 Task: Check the percentage active listings of fitness center in the last 5 years.
Action: Mouse moved to (895, 200)
Screenshot: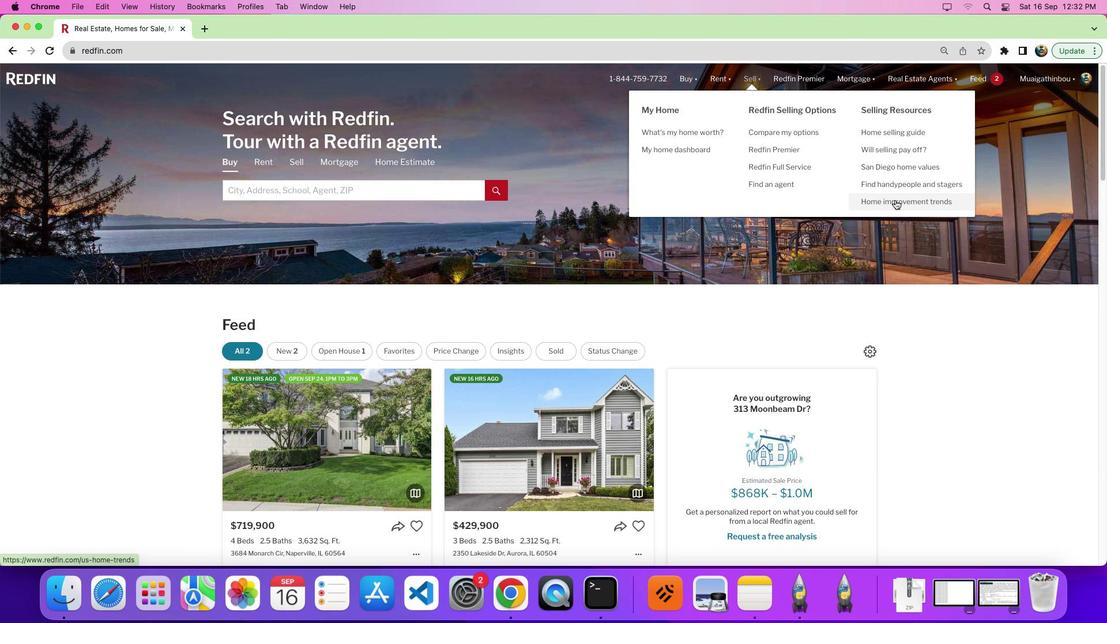 
Action: Mouse pressed left at (895, 200)
Screenshot: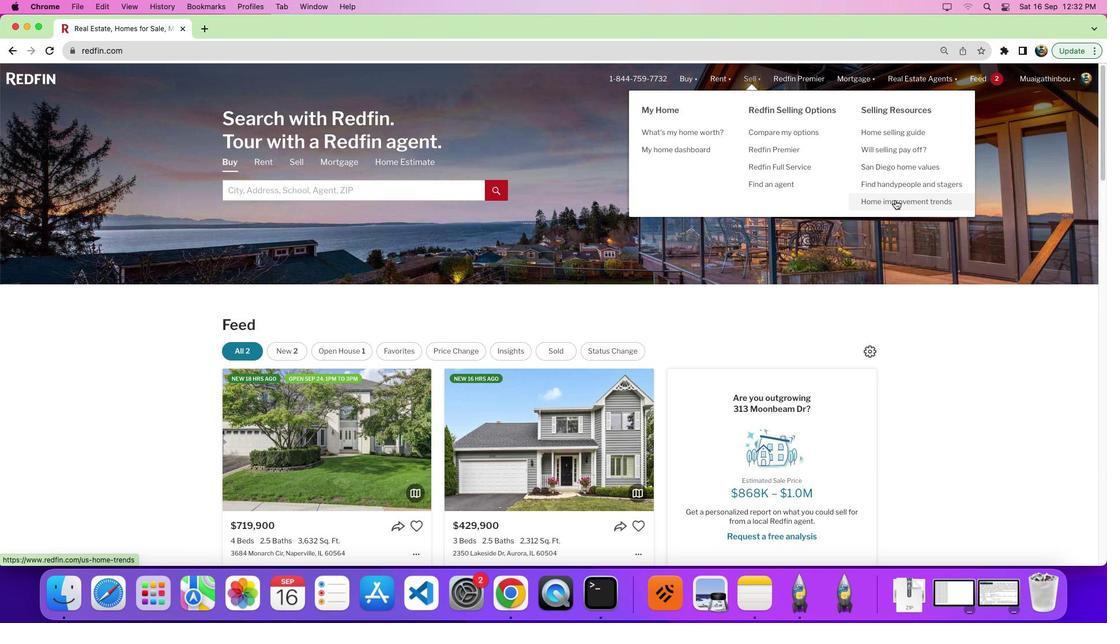 
Action: Mouse pressed left at (895, 200)
Screenshot: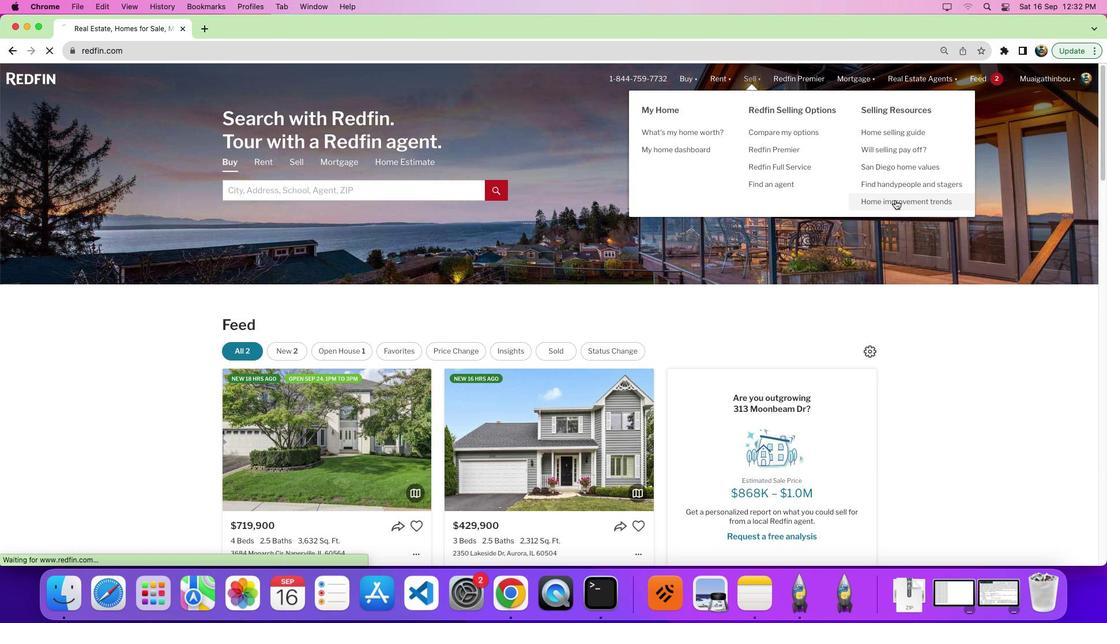 
Action: Mouse moved to (310, 222)
Screenshot: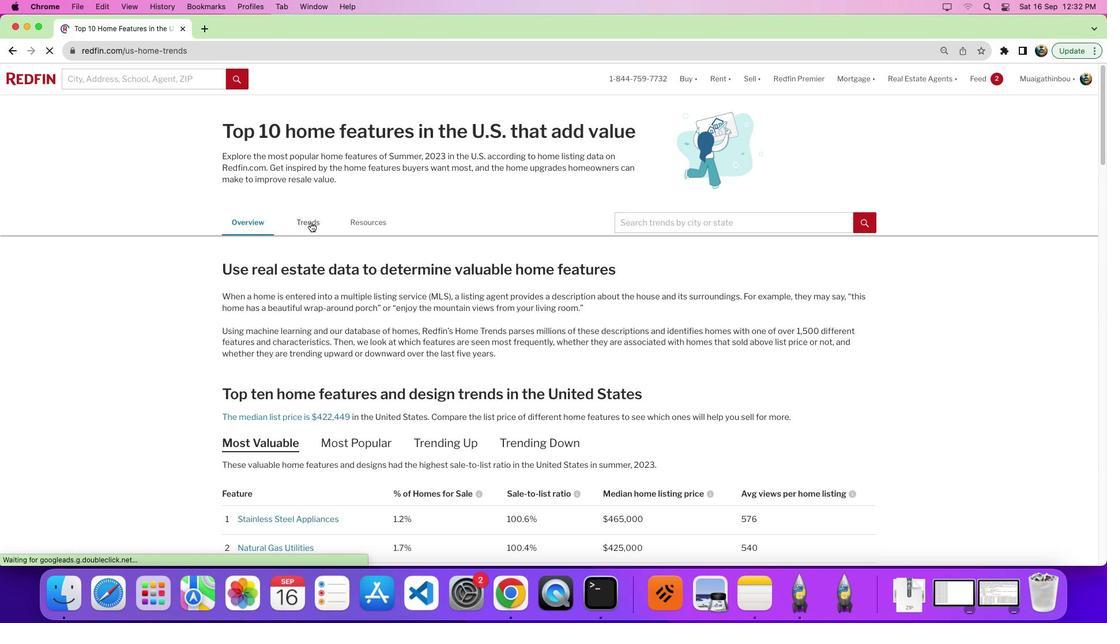 
Action: Mouse pressed left at (310, 222)
Screenshot: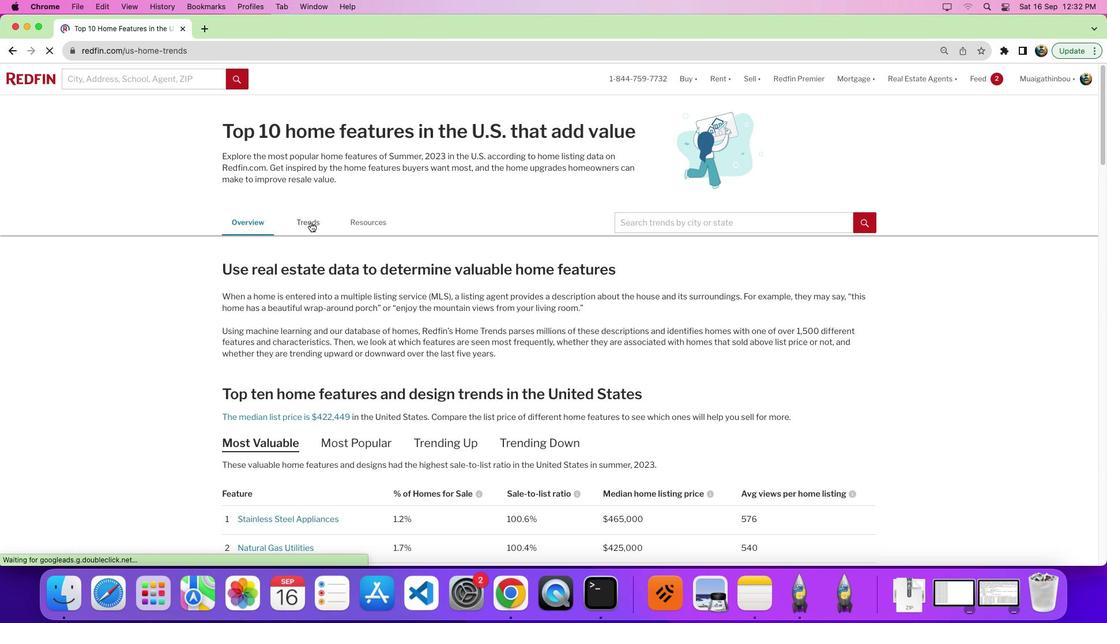 
Action: Mouse moved to (498, 219)
Screenshot: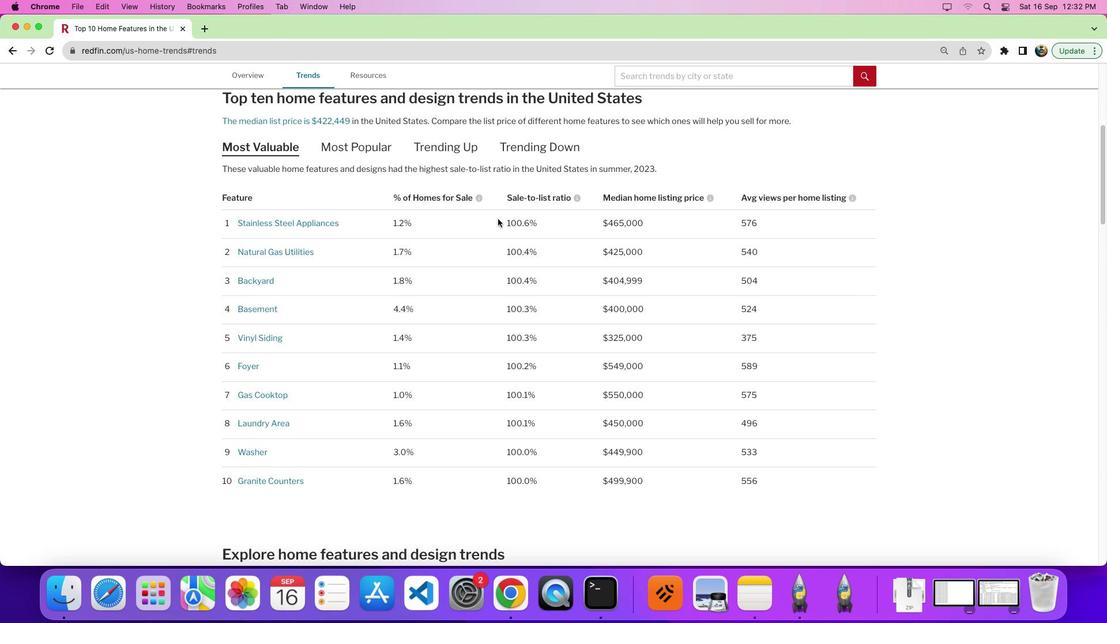 
Action: Mouse scrolled (498, 219) with delta (0, 0)
Screenshot: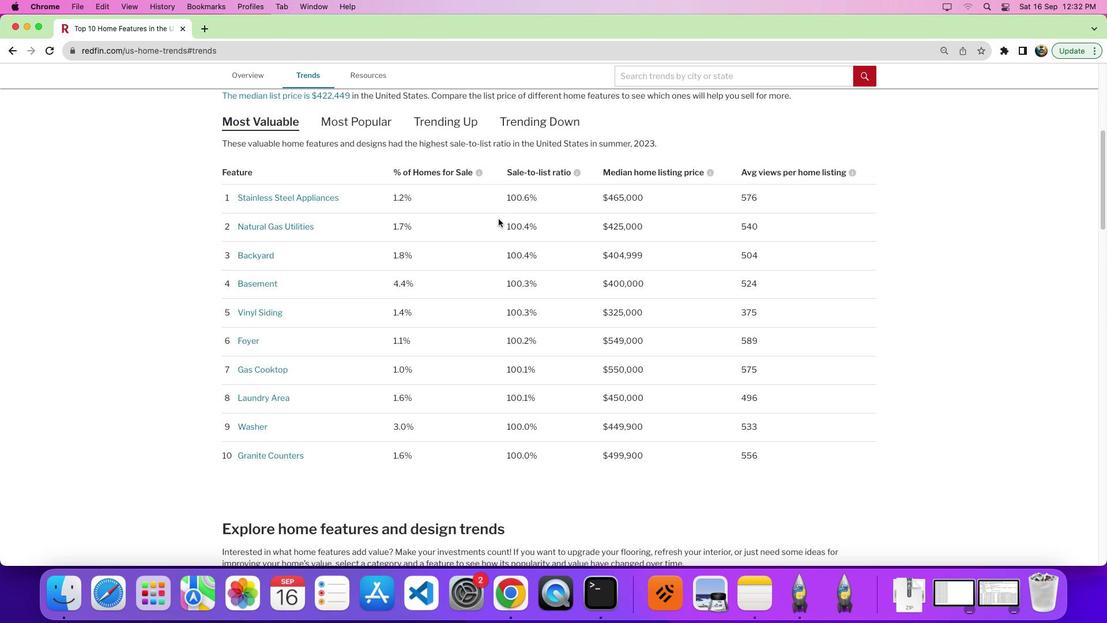 
Action: Mouse moved to (498, 219)
Screenshot: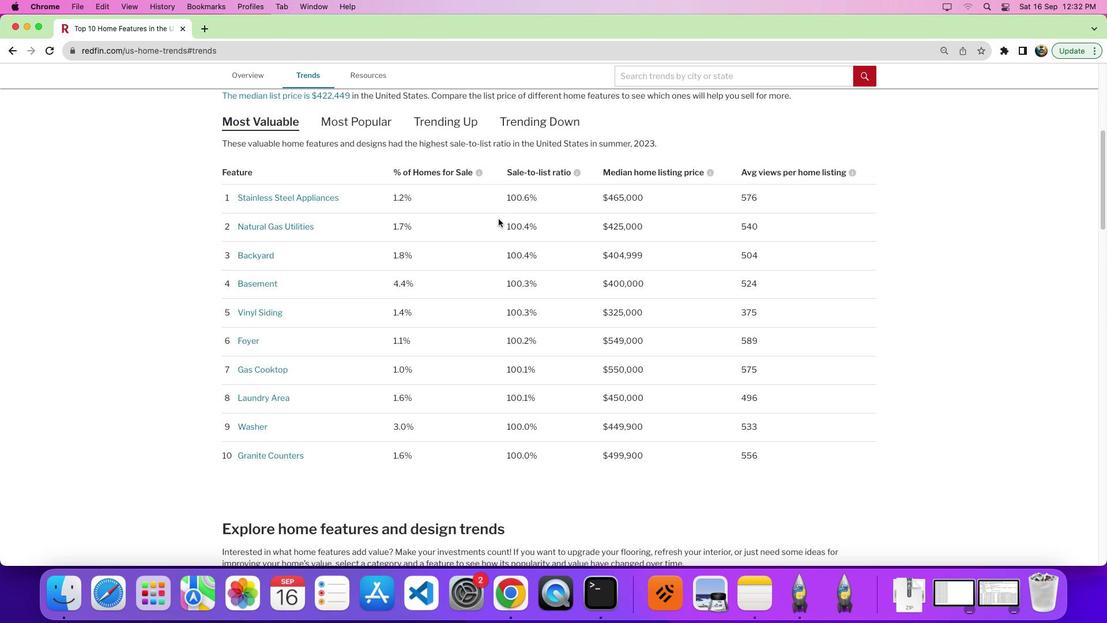 
Action: Mouse scrolled (498, 219) with delta (0, 0)
Screenshot: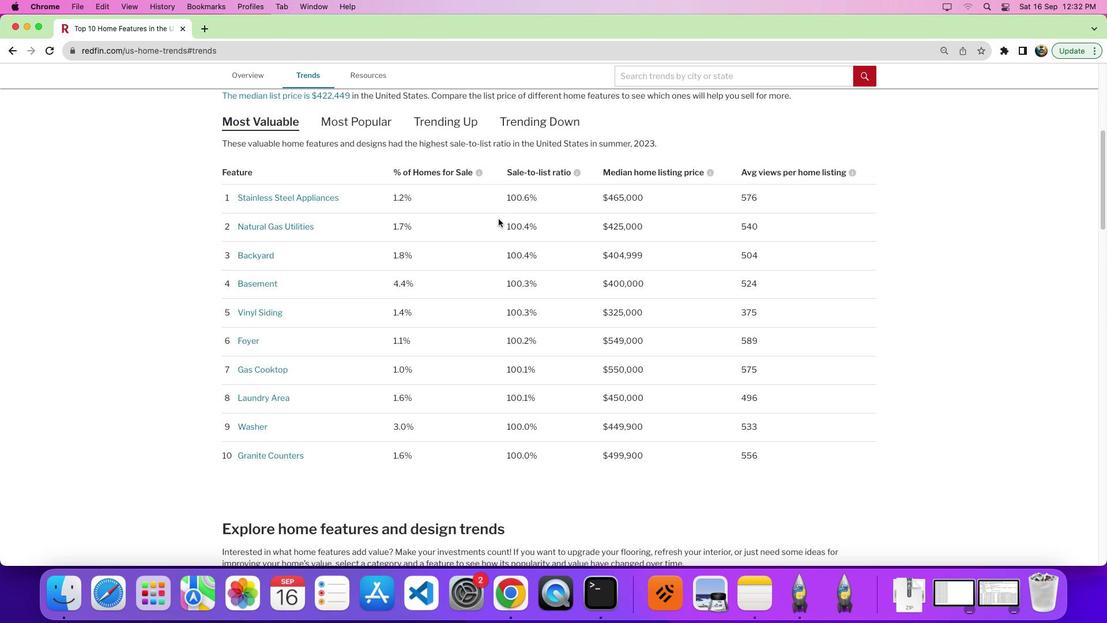 
Action: Mouse moved to (499, 219)
Screenshot: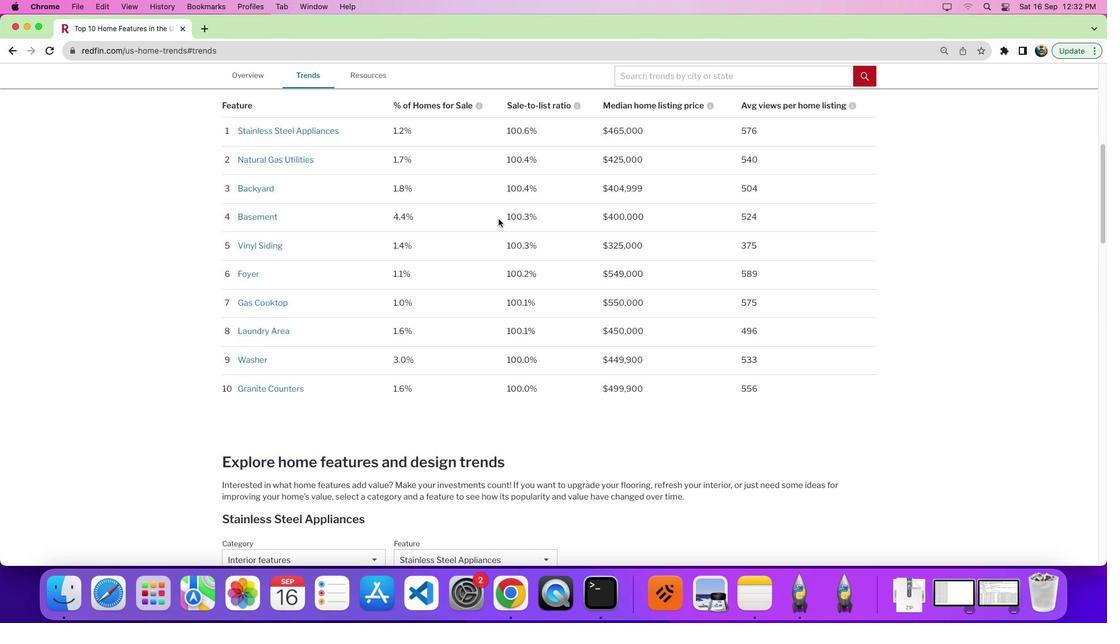 
Action: Mouse scrolled (499, 219) with delta (0, -4)
Screenshot: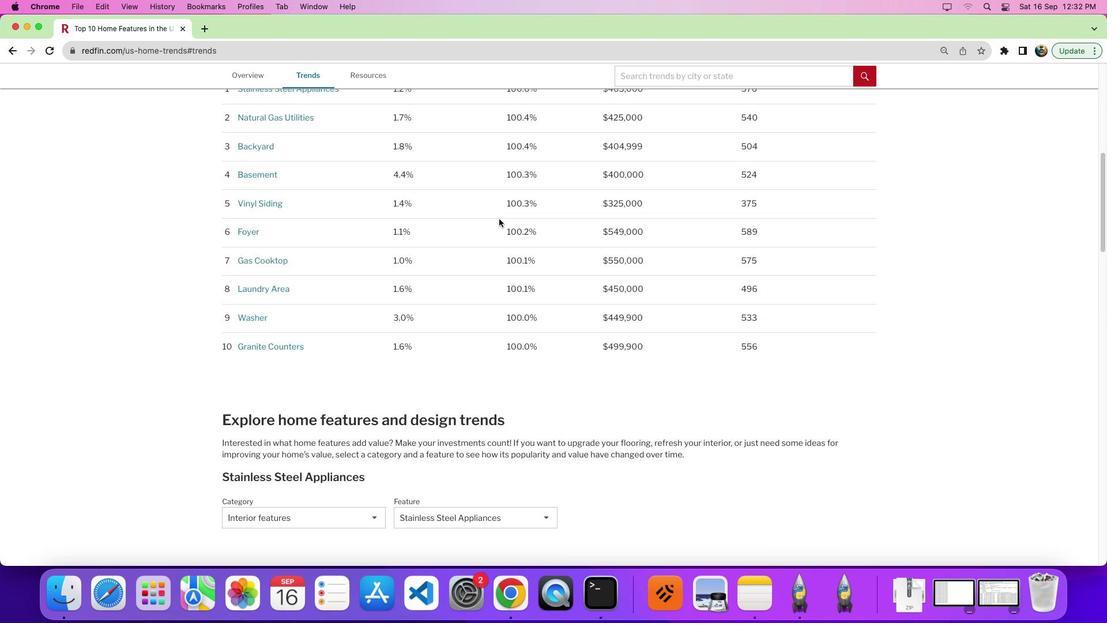 
Action: Mouse moved to (500, 219)
Screenshot: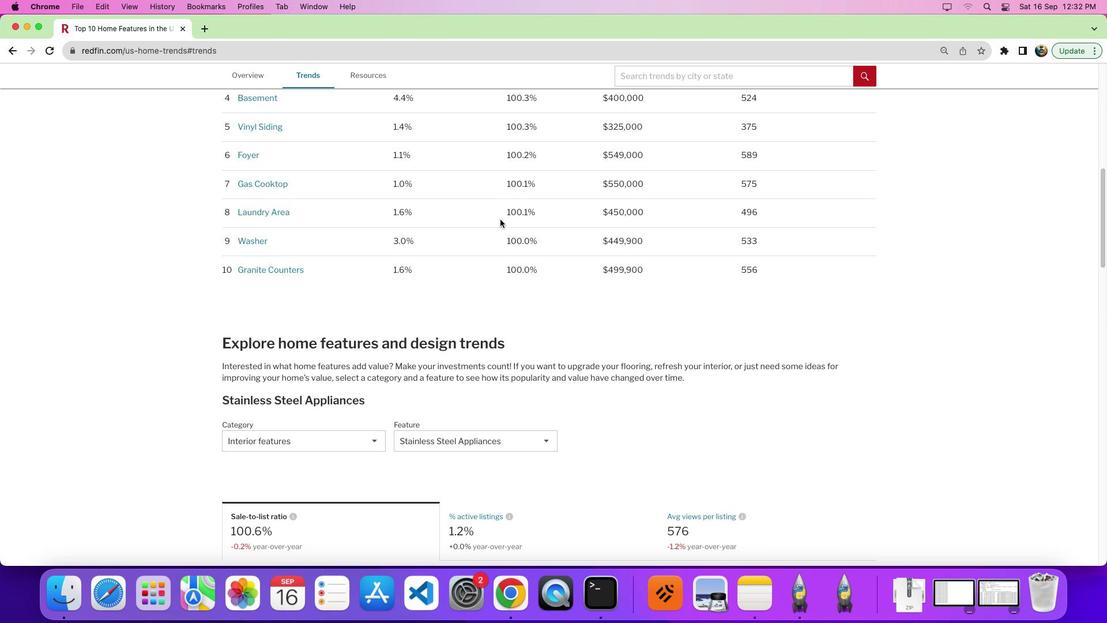 
Action: Mouse scrolled (500, 219) with delta (0, 0)
Screenshot: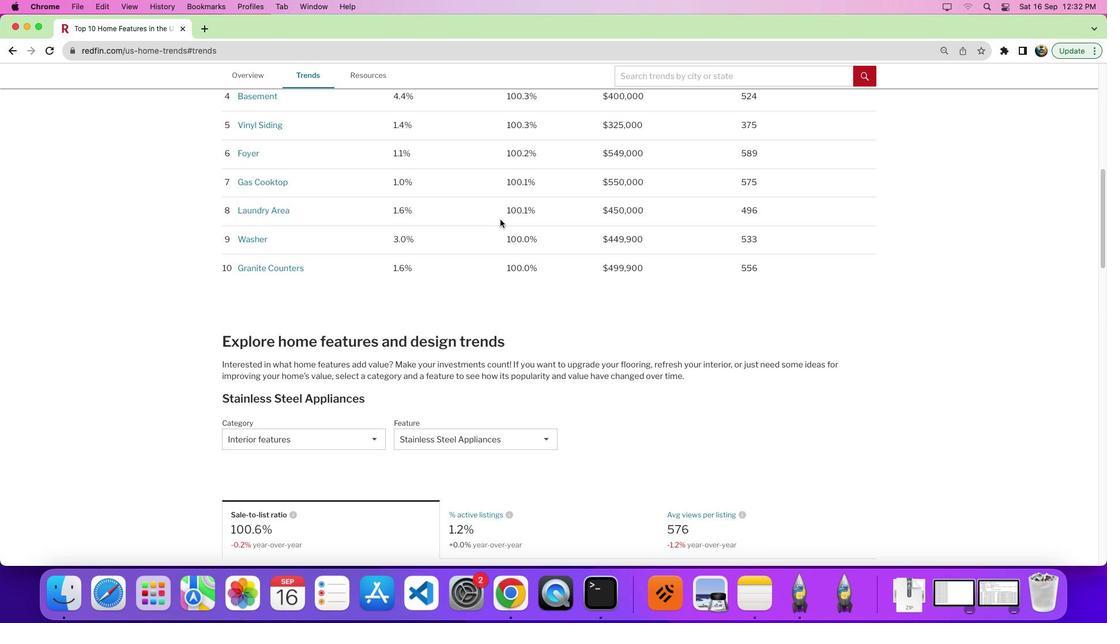 
Action: Mouse scrolled (500, 219) with delta (0, 0)
Screenshot: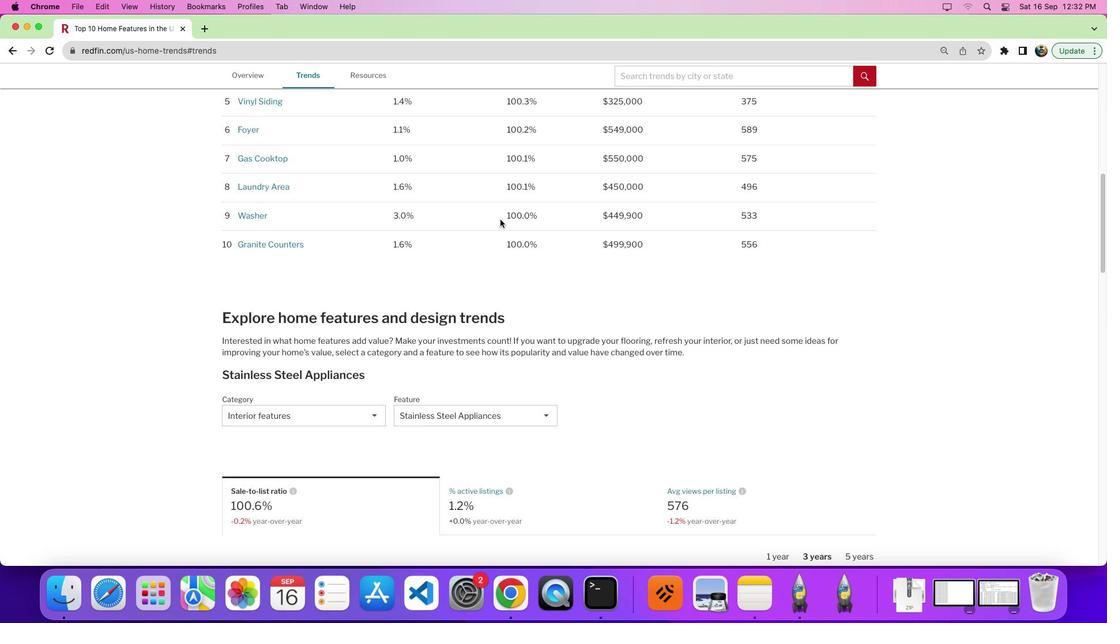 
Action: Mouse scrolled (500, 219) with delta (0, -2)
Screenshot: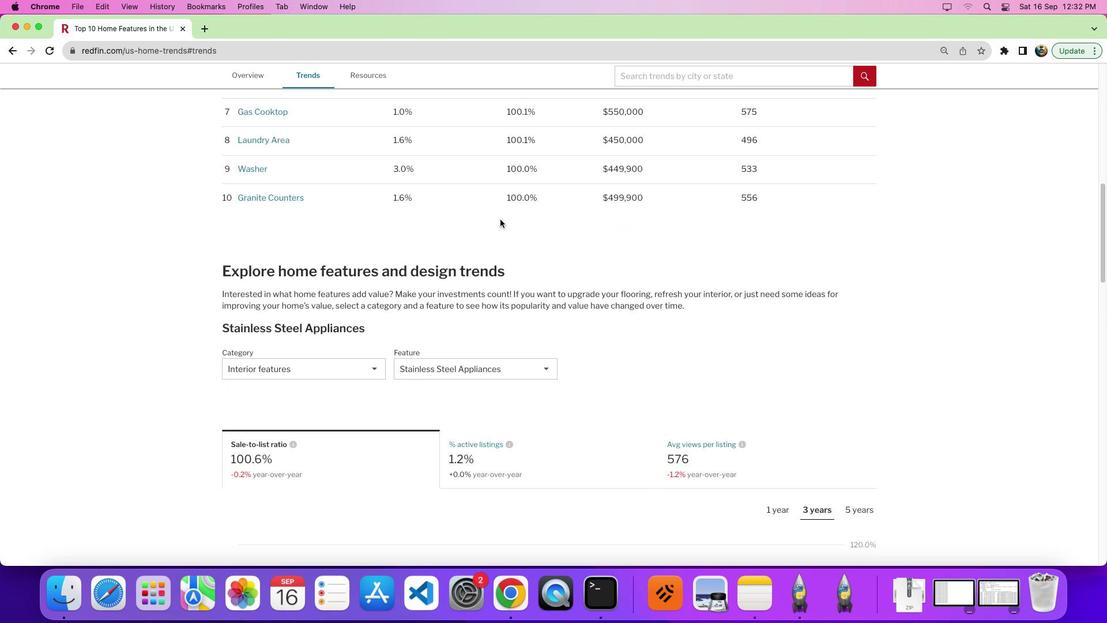 
Action: Mouse moved to (498, 220)
Screenshot: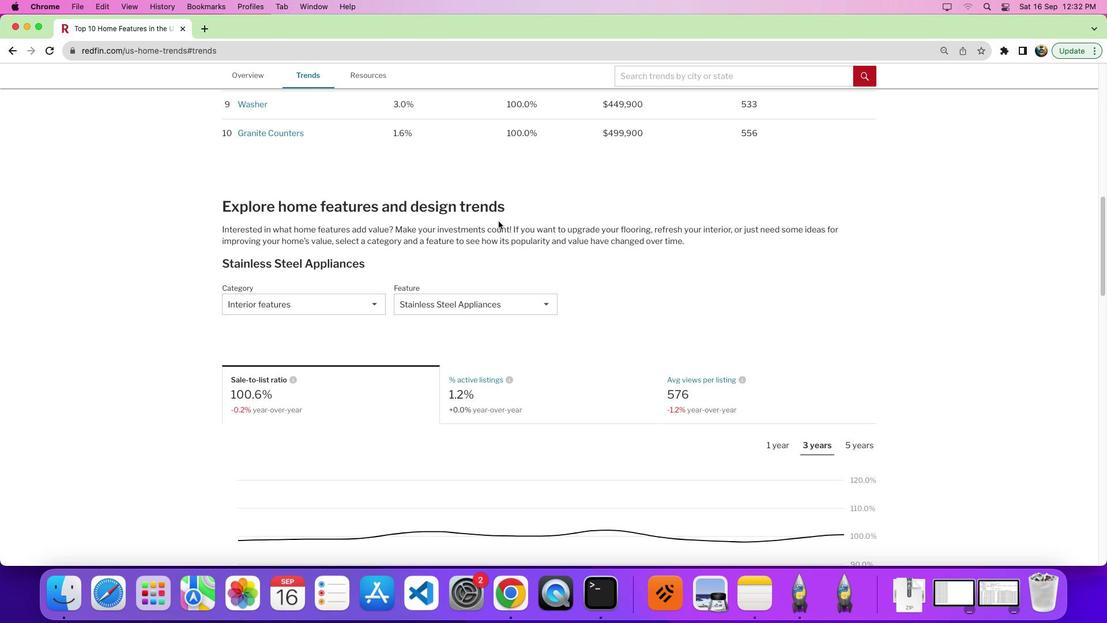 
Action: Mouse scrolled (498, 220) with delta (0, 0)
Screenshot: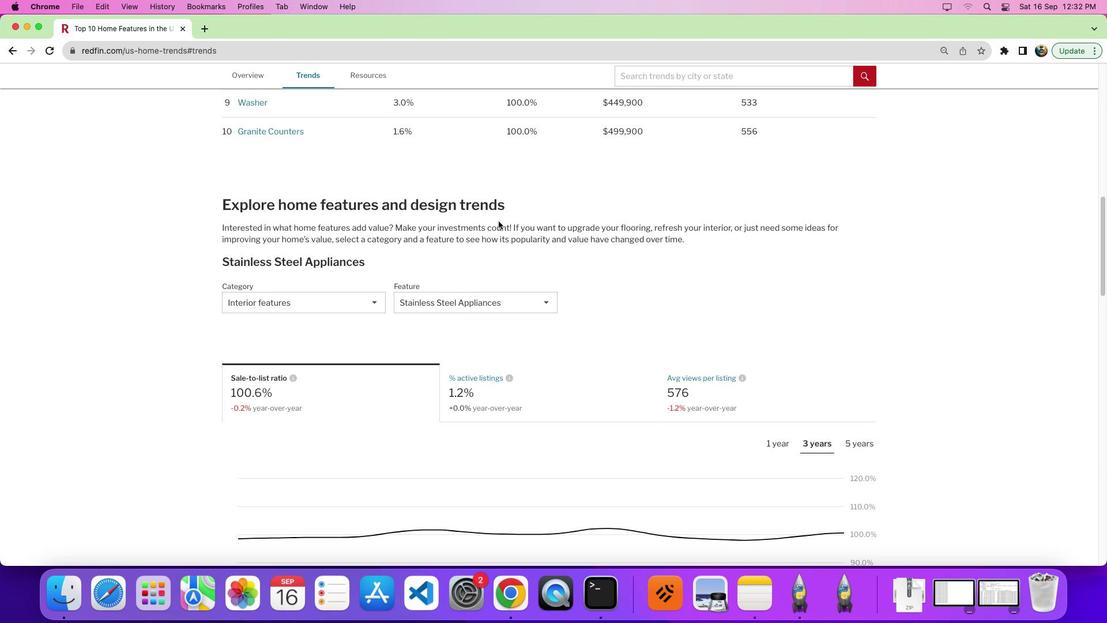 
Action: Mouse scrolled (498, 220) with delta (0, 0)
Screenshot: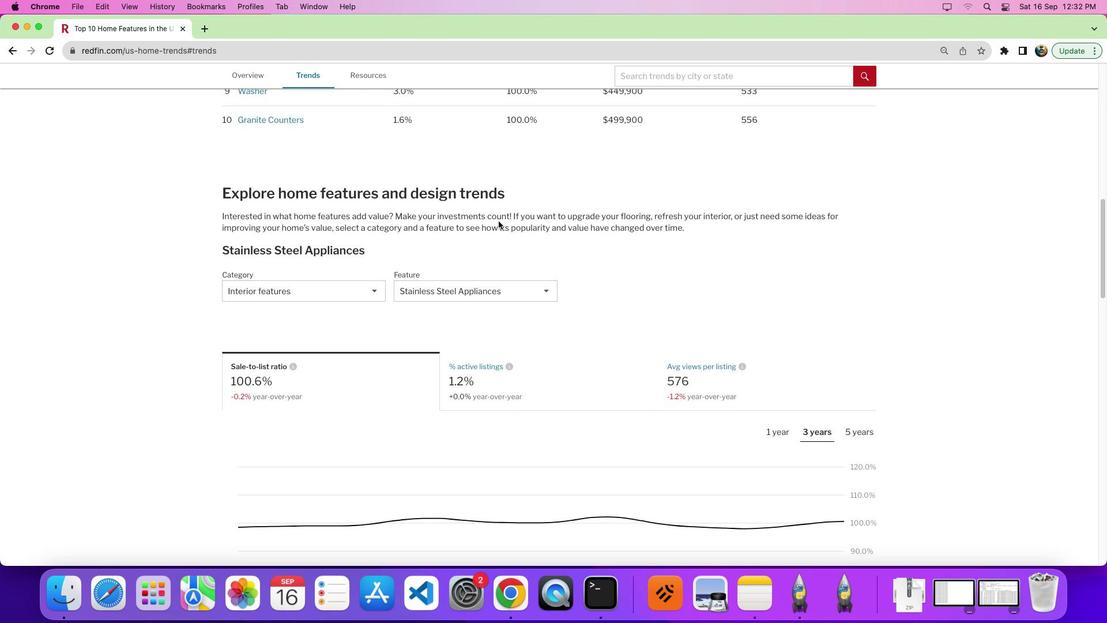 
Action: Mouse moved to (484, 267)
Screenshot: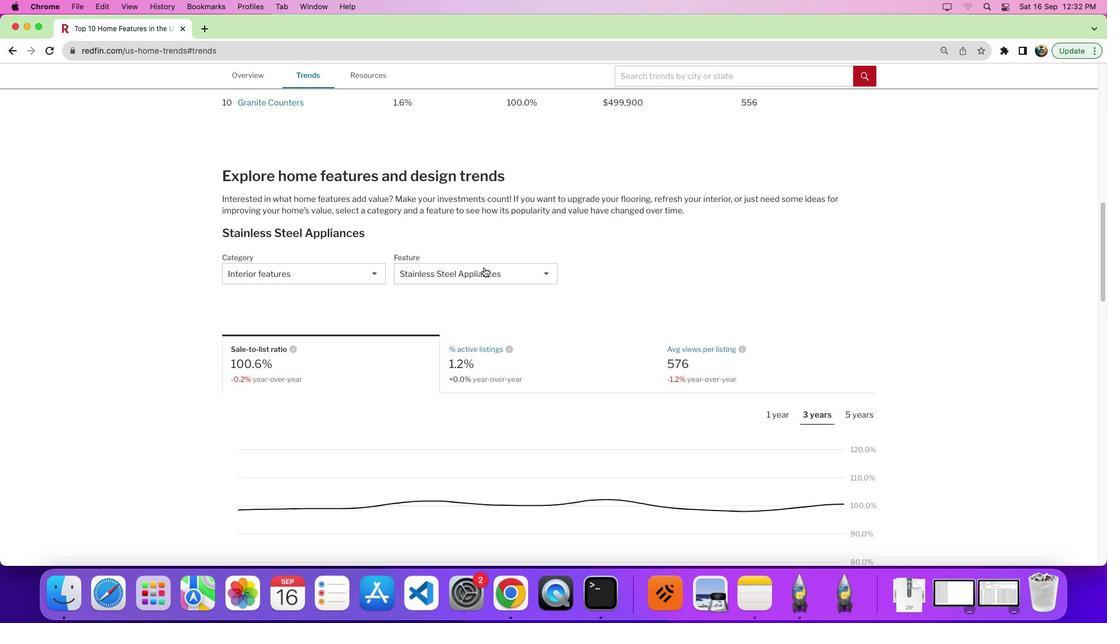 
Action: Mouse pressed left at (484, 267)
Screenshot: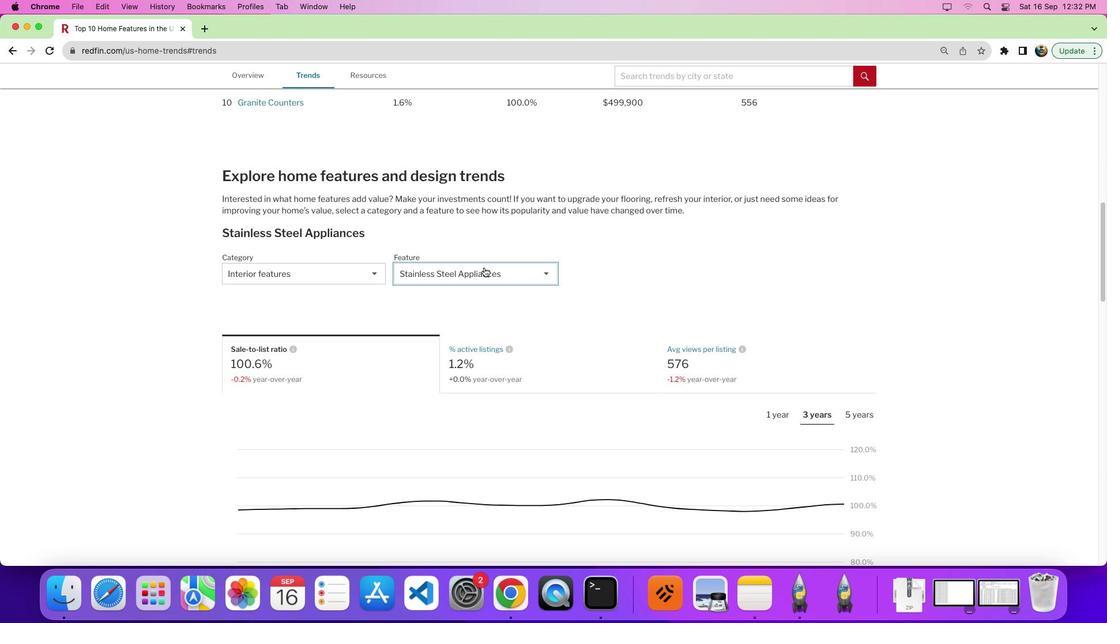 
Action: Mouse moved to (551, 332)
Screenshot: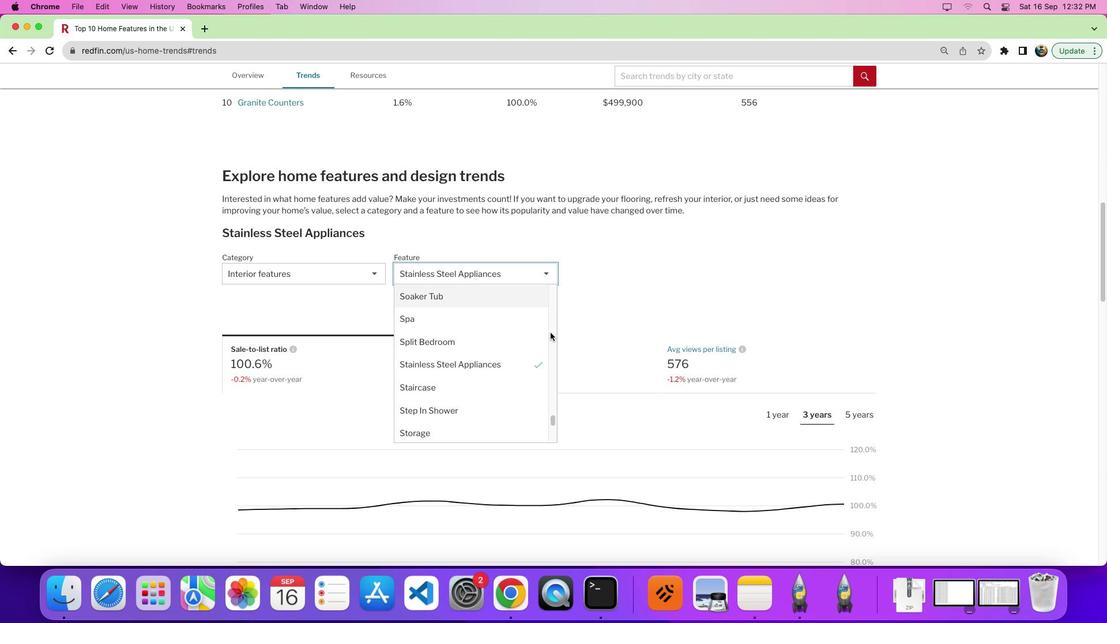 
Action: Mouse pressed left at (551, 332)
Screenshot: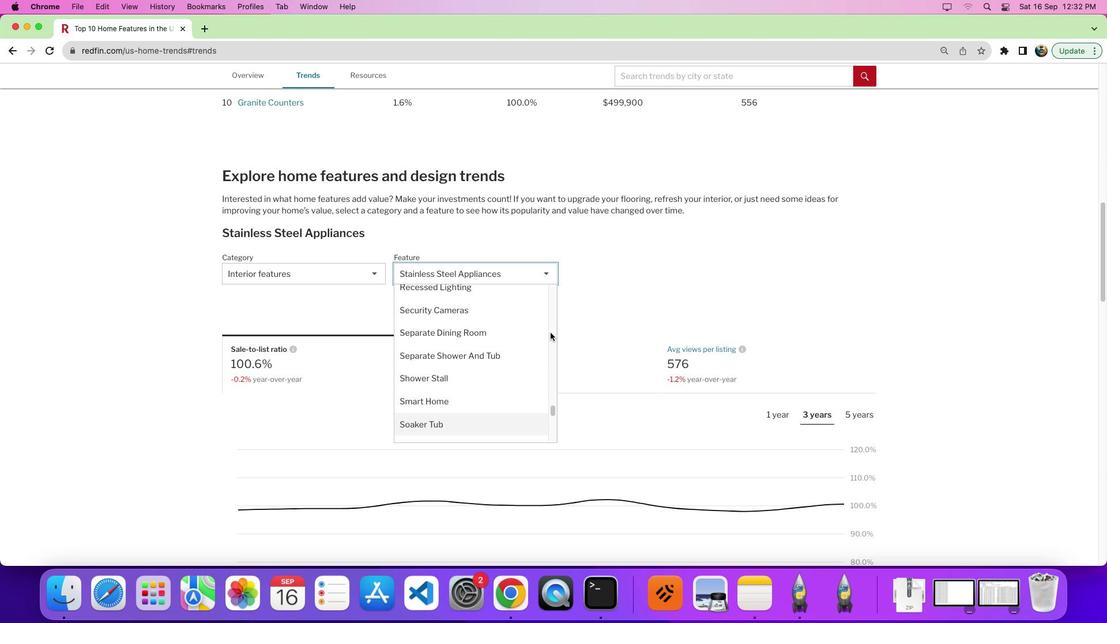 
Action: Mouse moved to (478, 343)
Screenshot: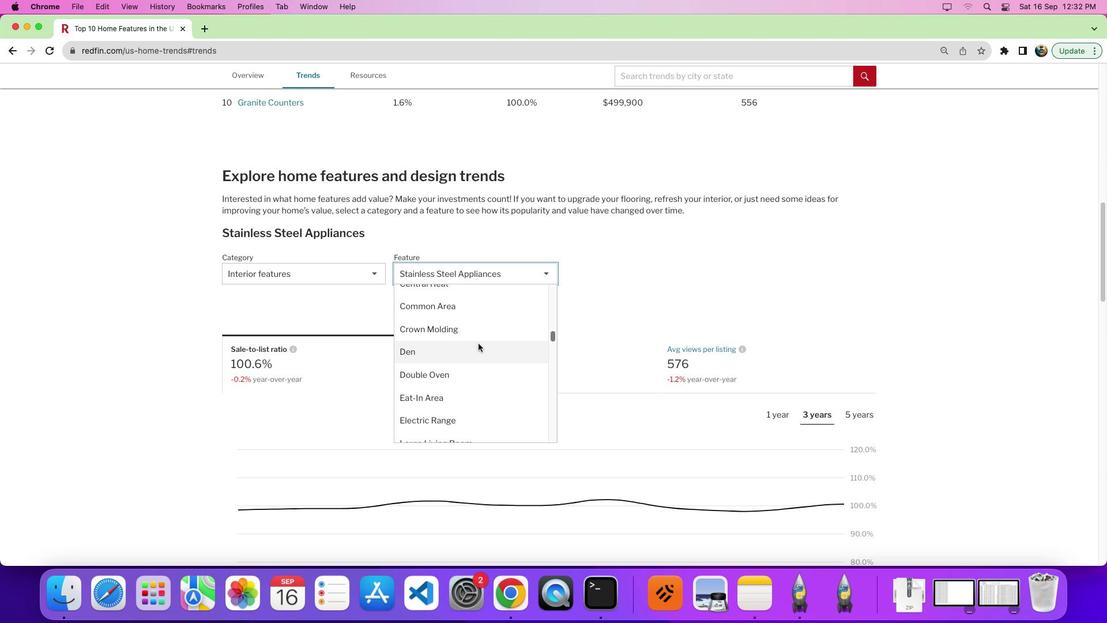 
Action: Mouse scrolled (478, 343) with delta (0, 0)
Screenshot: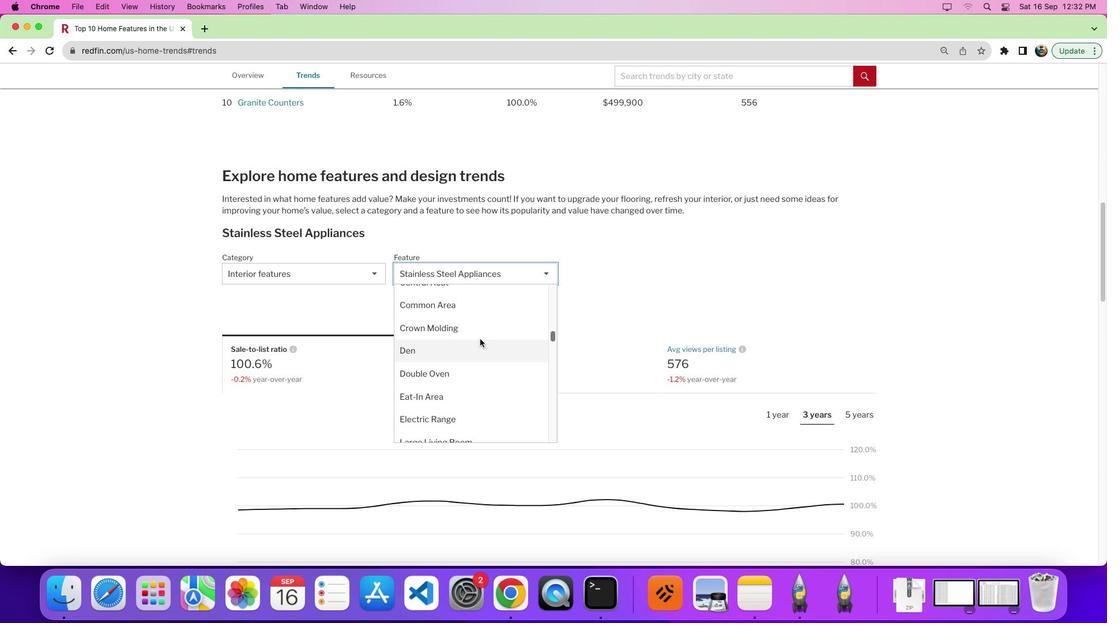 
Action: Mouse moved to (479, 341)
Screenshot: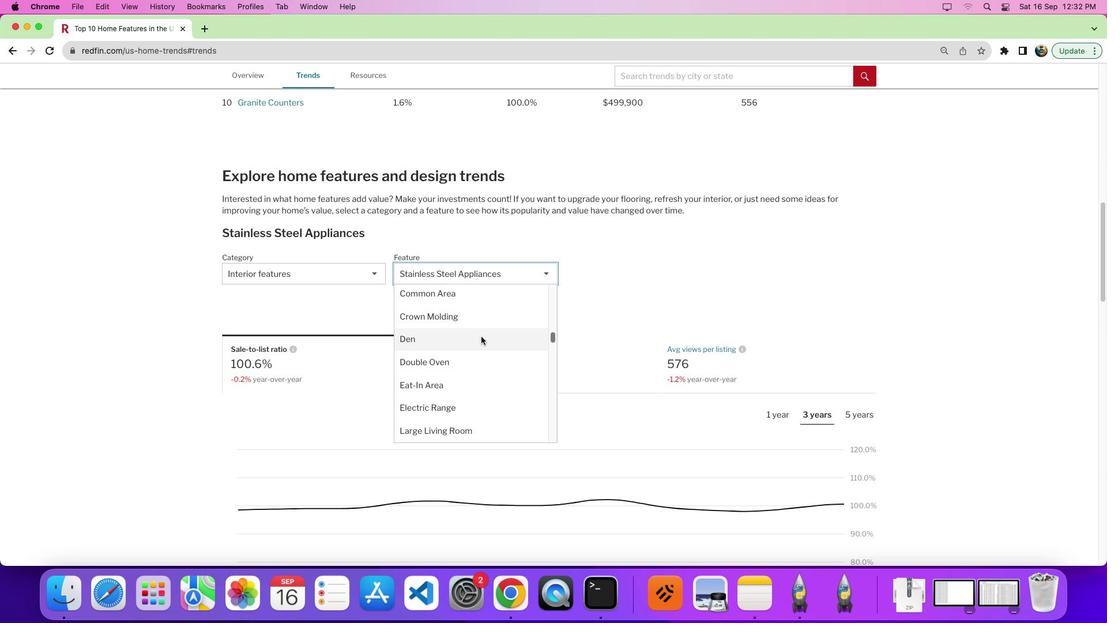 
Action: Mouse scrolled (479, 341) with delta (0, 0)
Screenshot: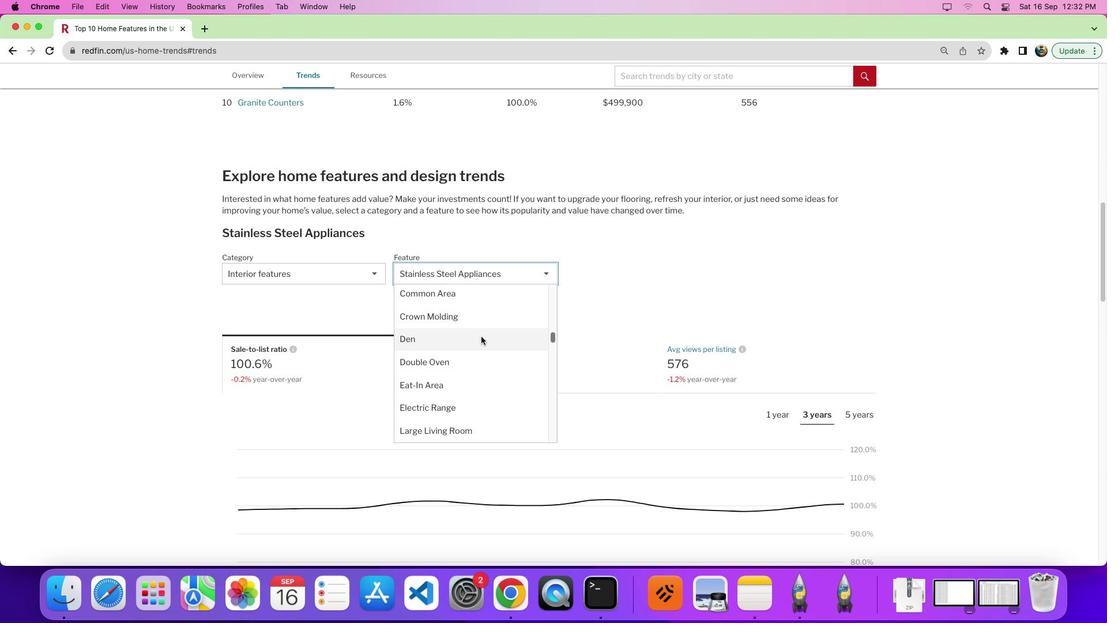 
Action: Mouse moved to (481, 336)
Screenshot: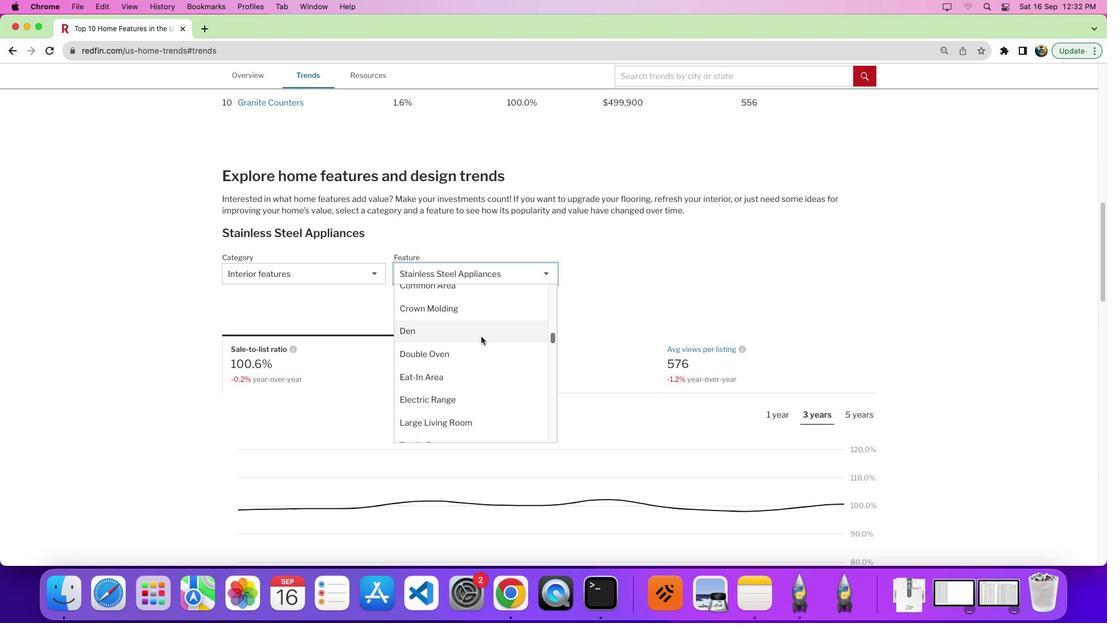 
Action: Mouse scrolled (481, 336) with delta (0, 0)
Screenshot: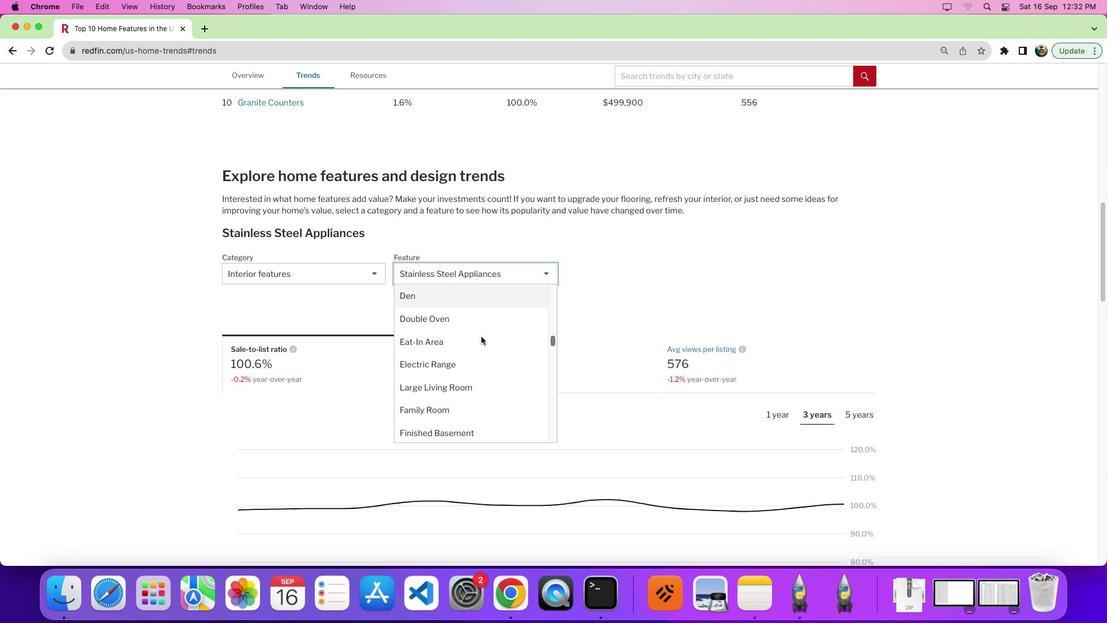 
Action: Mouse moved to (481, 335)
Screenshot: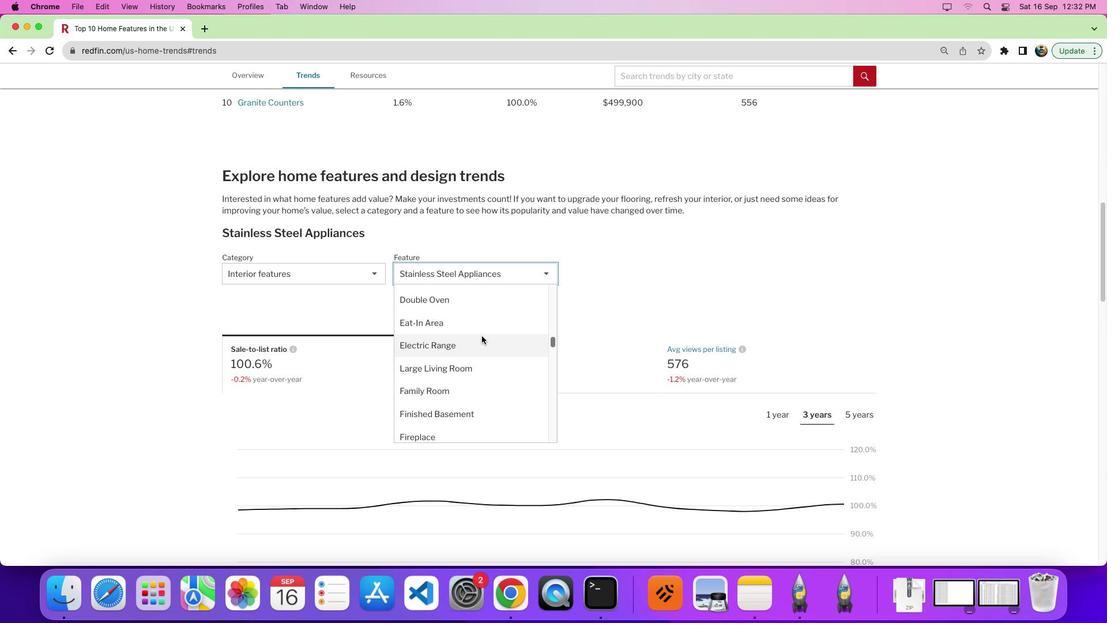 
Action: Mouse scrolled (481, 335) with delta (0, 0)
Screenshot: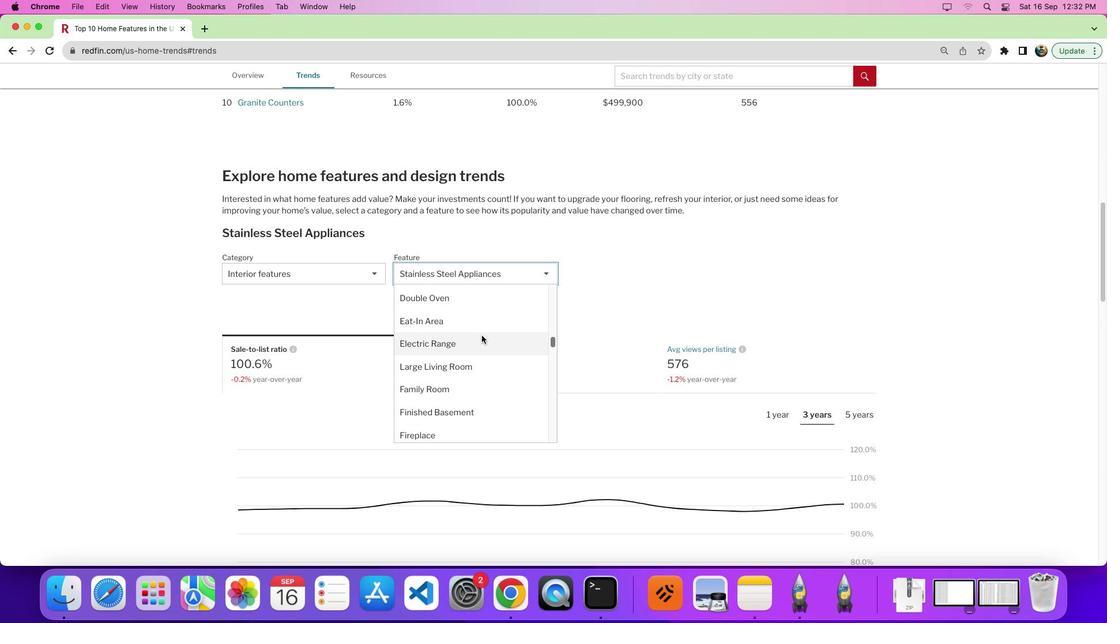 
Action: Mouse moved to (481, 335)
Screenshot: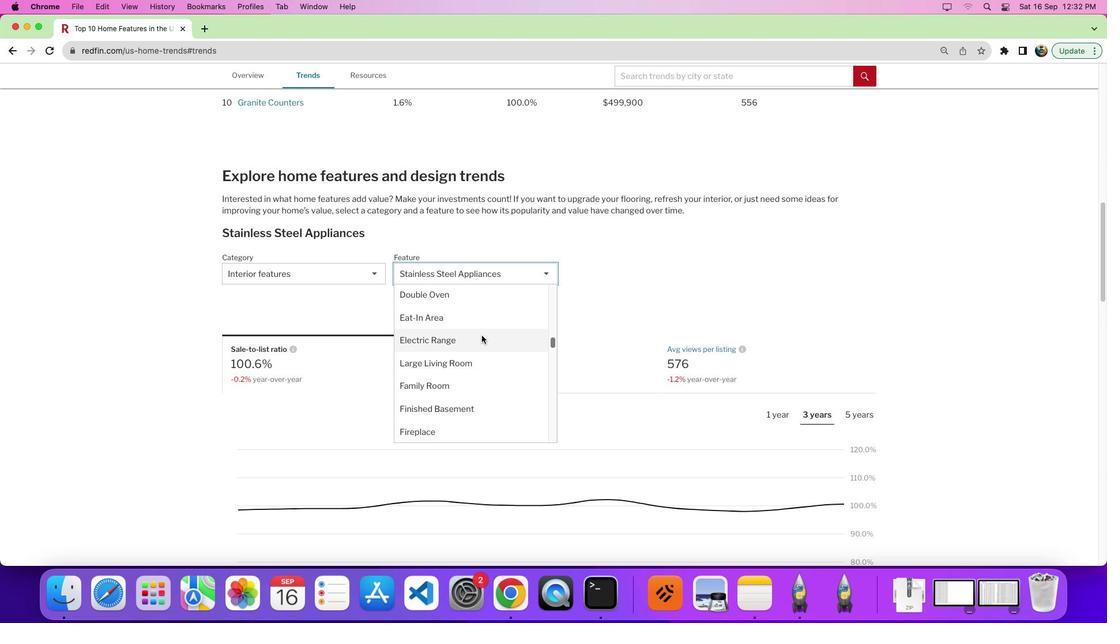 
Action: Mouse scrolled (481, 335) with delta (0, 0)
Screenshot: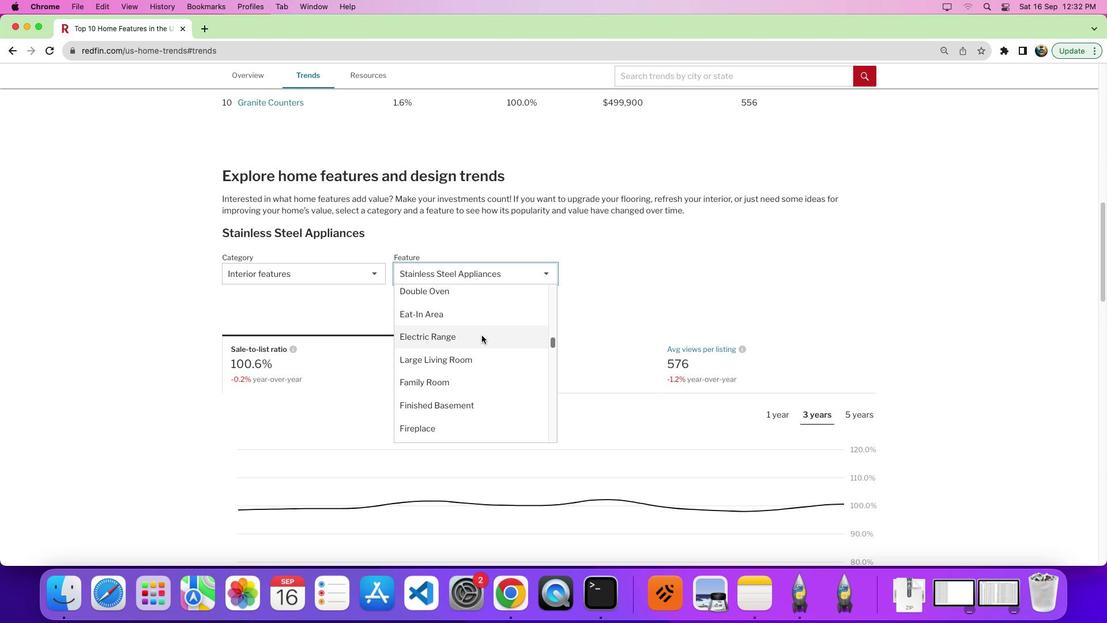 
Action: Mouse moved to (481, 336)
Screenshot: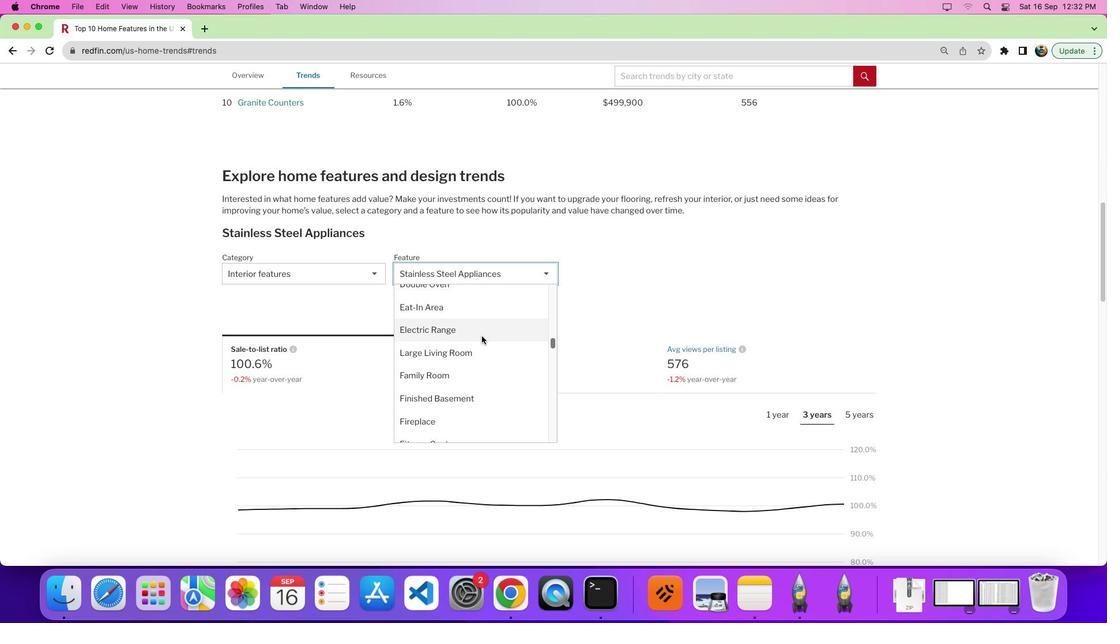 
Action: Mouse scrolled (481, 336) with delta (0, 0)
Screenshot: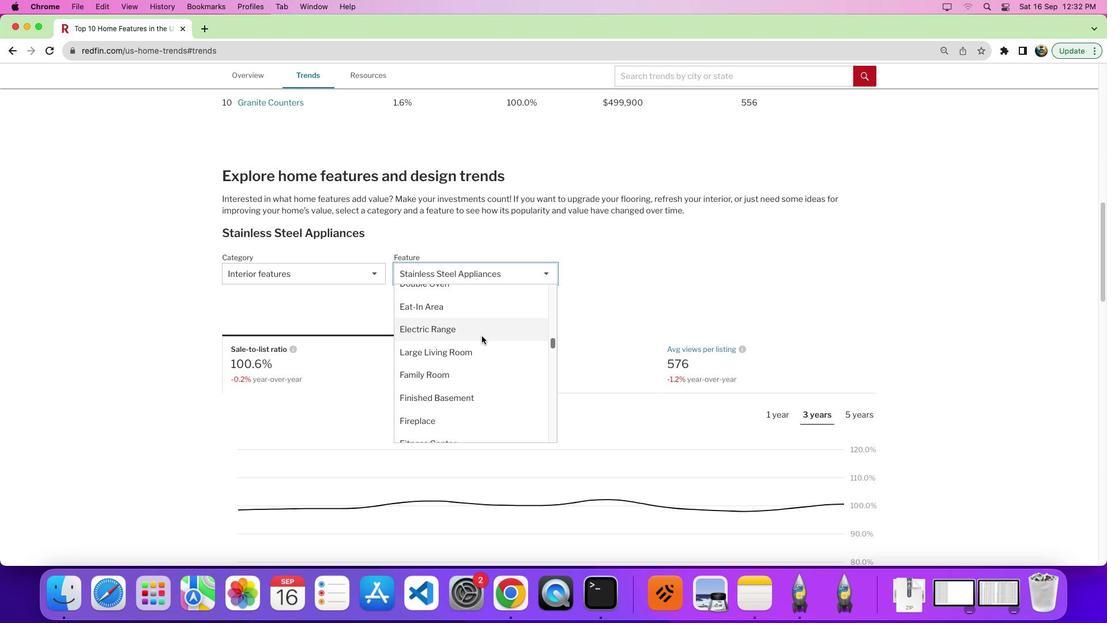 
Action: Mouse scrolled (481, 336) with delta (0, 0)
Screenshot: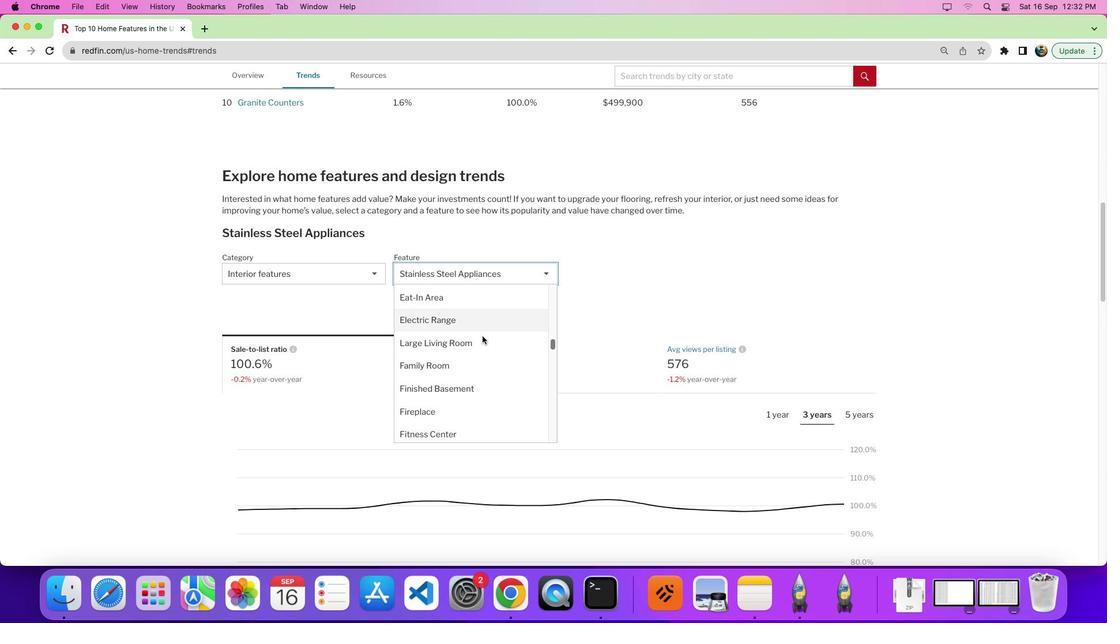 
Action: Mouse moved to (482, 336)
Screenshot: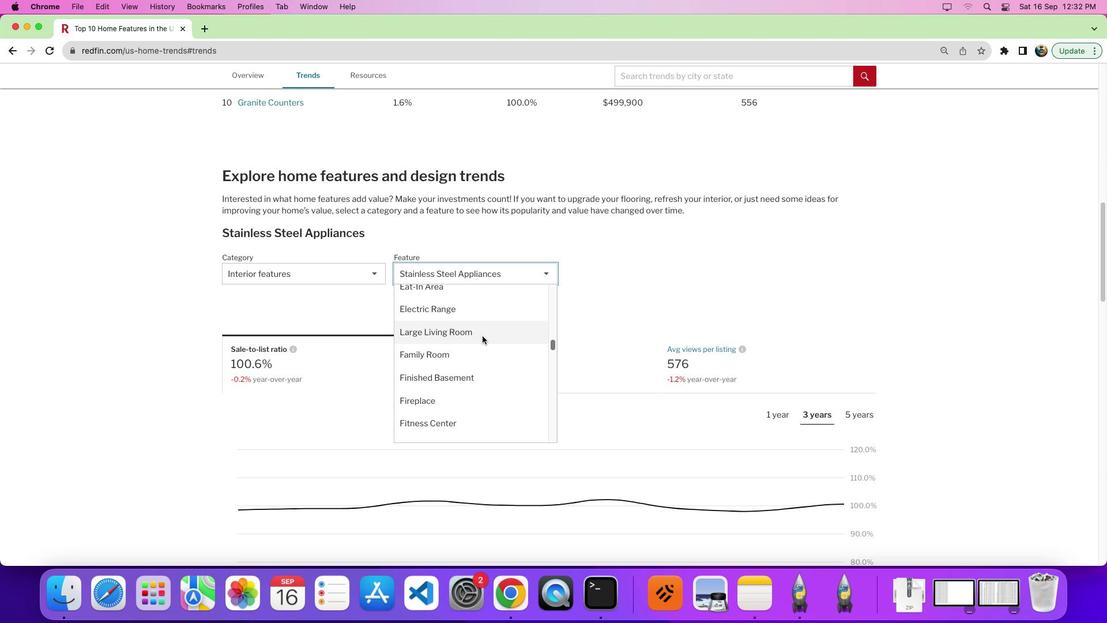 
Action: Mouse scrolled (482, 336) with delta (0, 0)
Screenshot: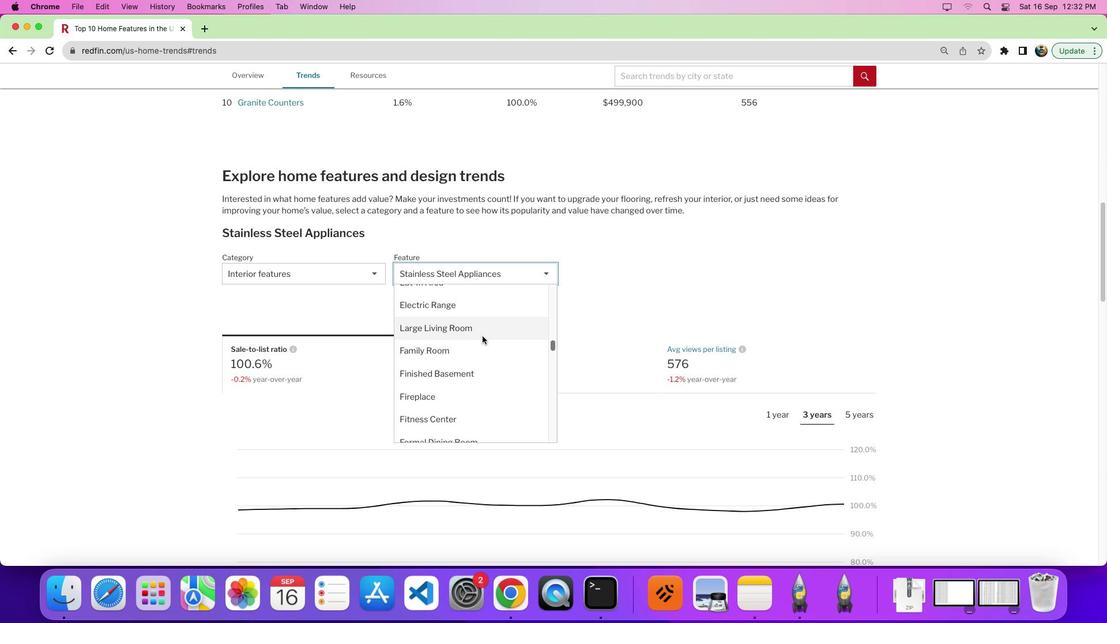 
Action: Mouse scrolled (482, 336) with delta (0, 0)
Screenshot: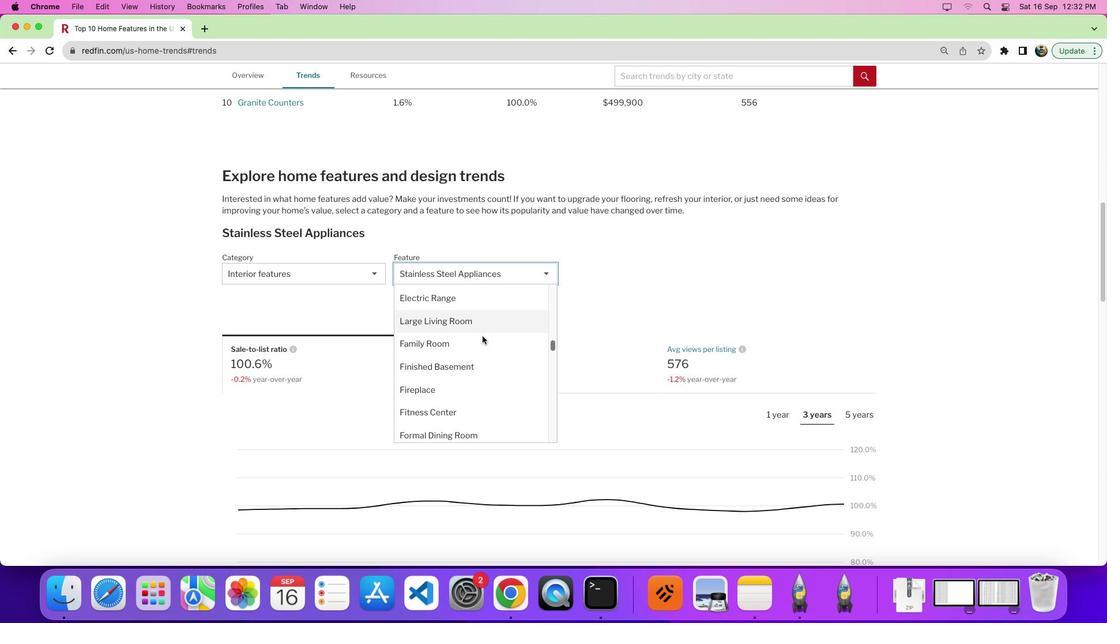
Action: Mouse moved to (463, 403)
Screenshot: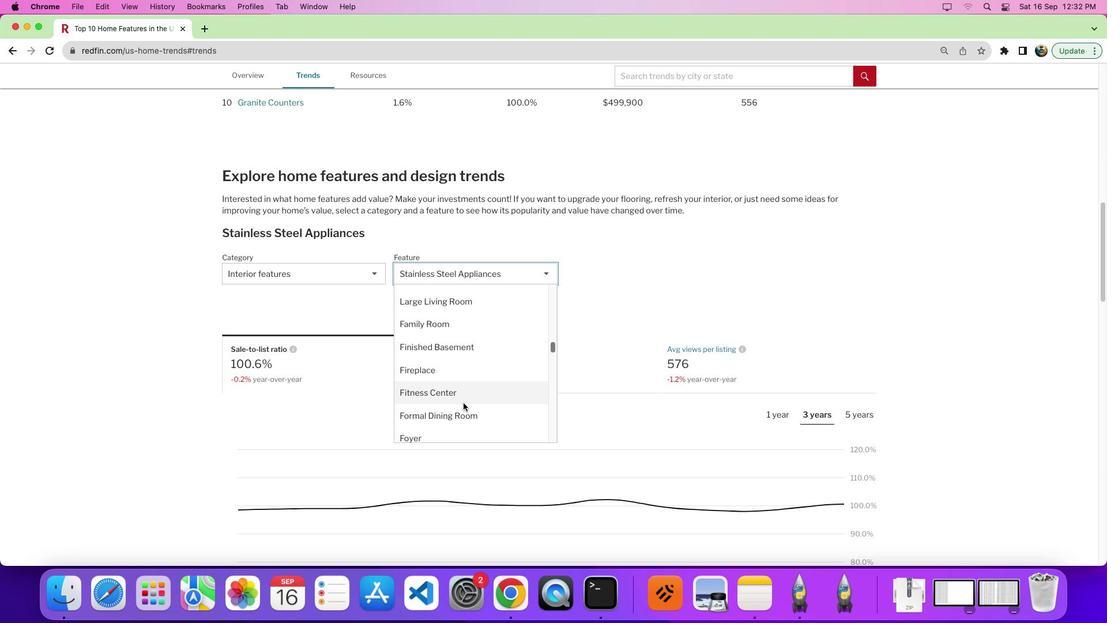 
Action: Mouse pressed left at (463, 403)
Screenshot: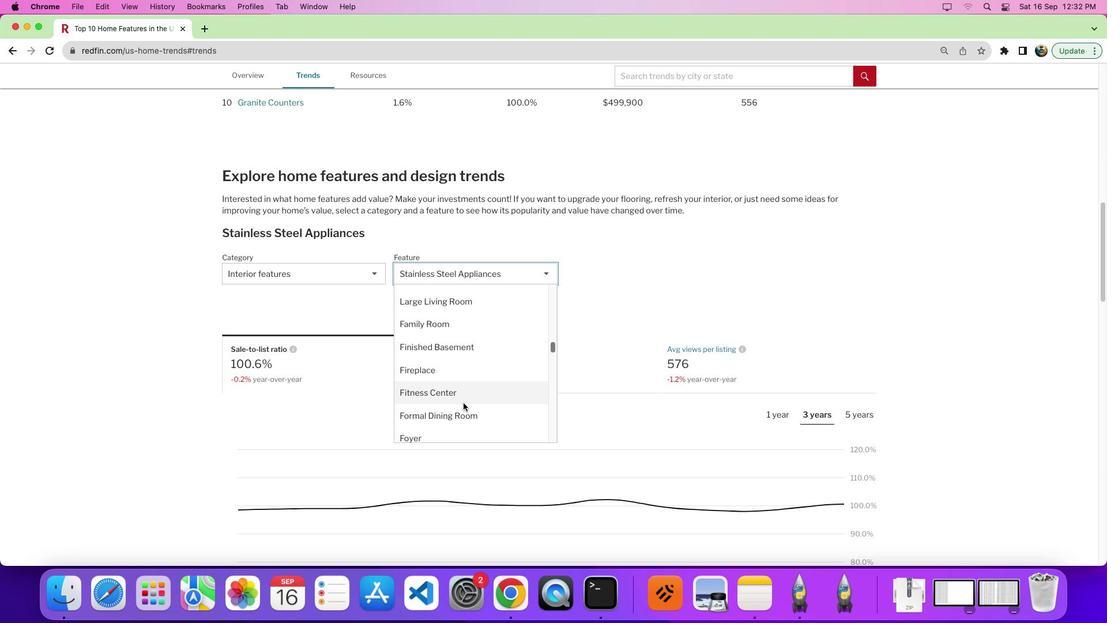 
Action: Mouse moved to (605, 347)
Screenshot: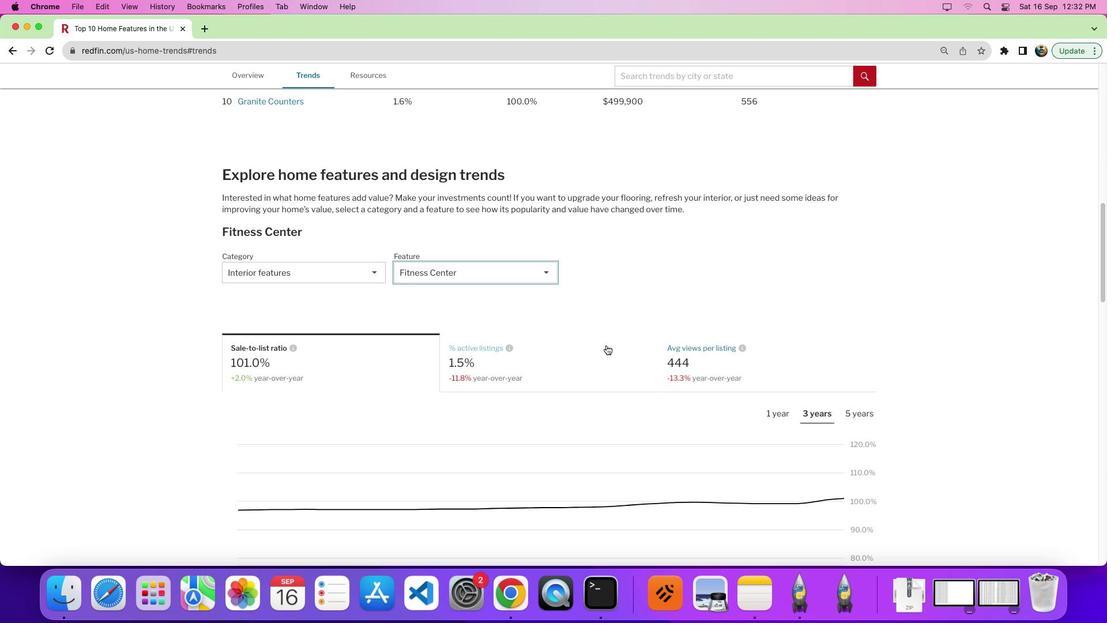 
Action: Mouse scrolled (605, 347) with delta (0, 0)
Screenshot: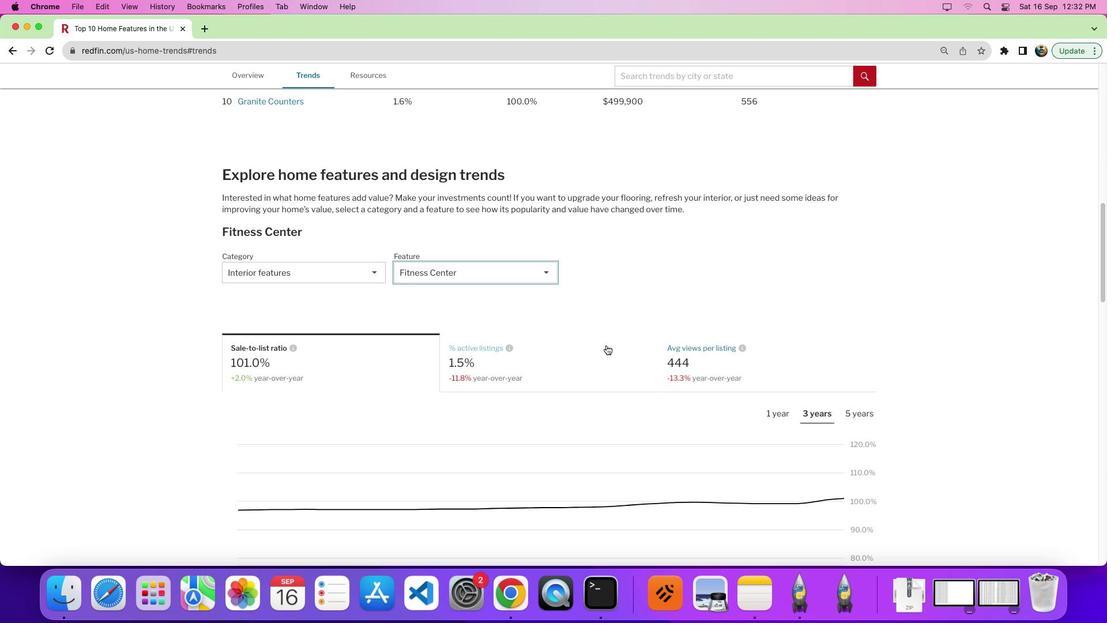 
Action: Mouse moved to (606, 345)
Screenshot: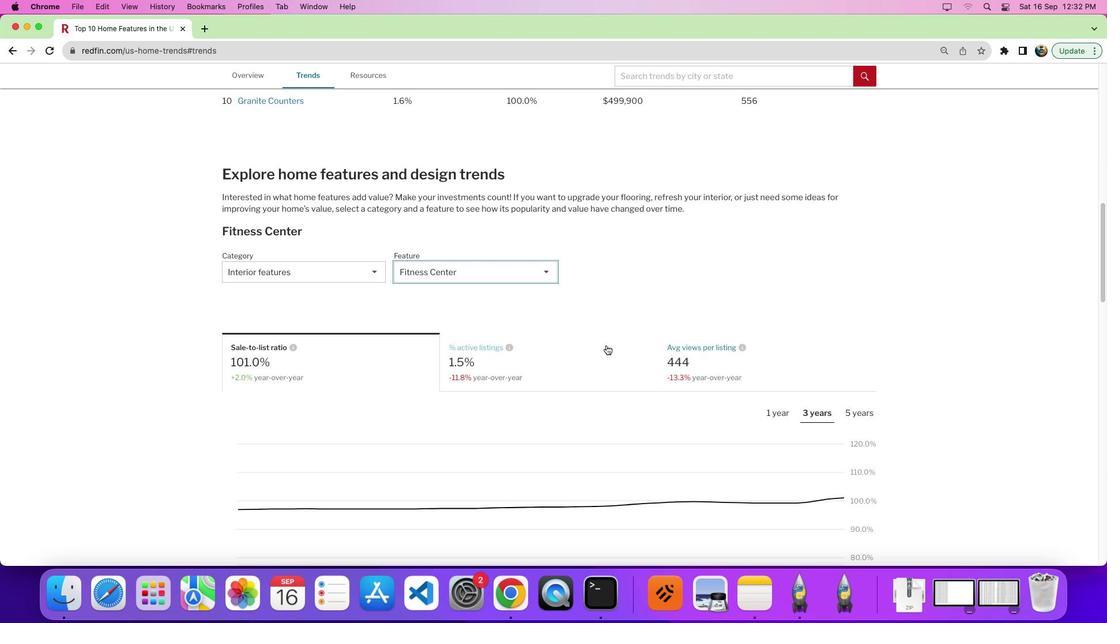 
Action: Mouse scrolled (606, 345) with delta (0, 0)
Screenshot: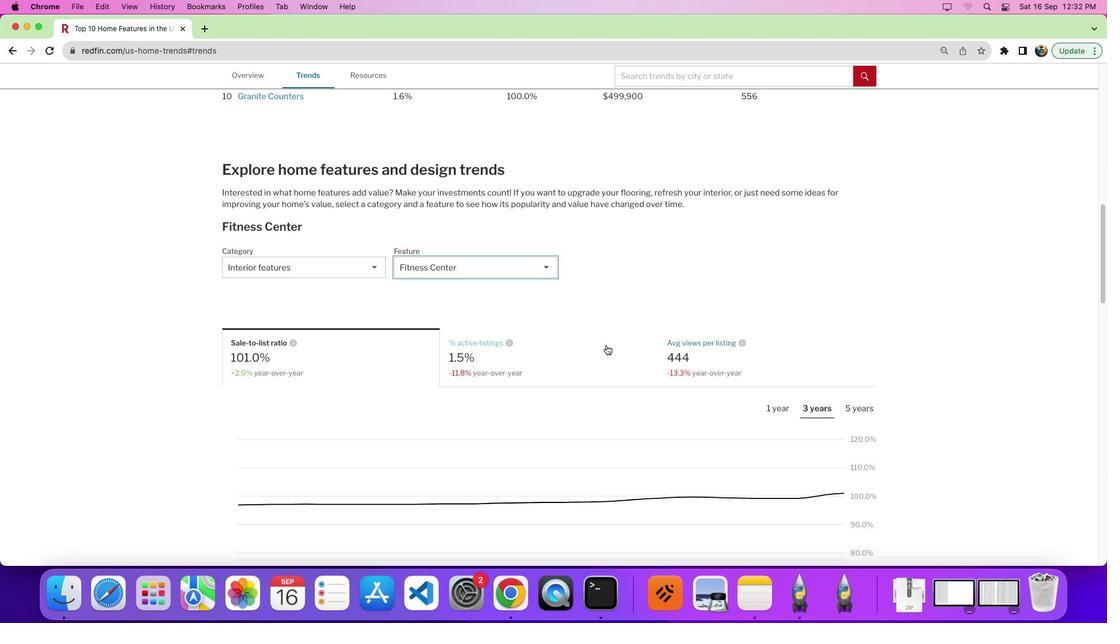 
Action: Mouse moved to (617, 344)
Screenshot: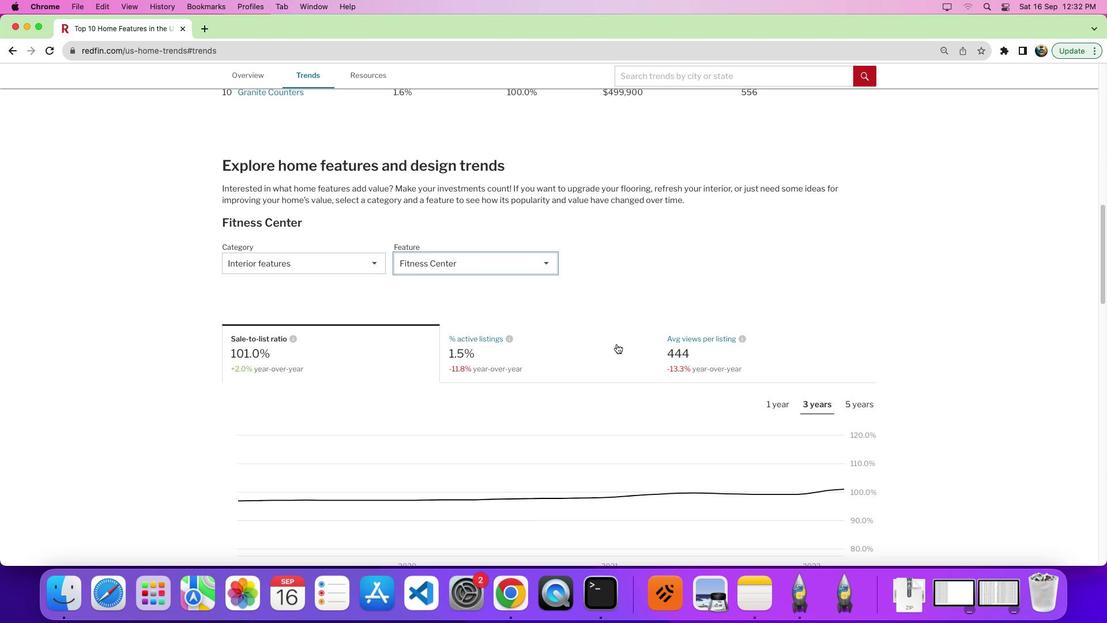 
Action: Mouse scrolled (617, 344) with delta (0, 0)
Screenshot: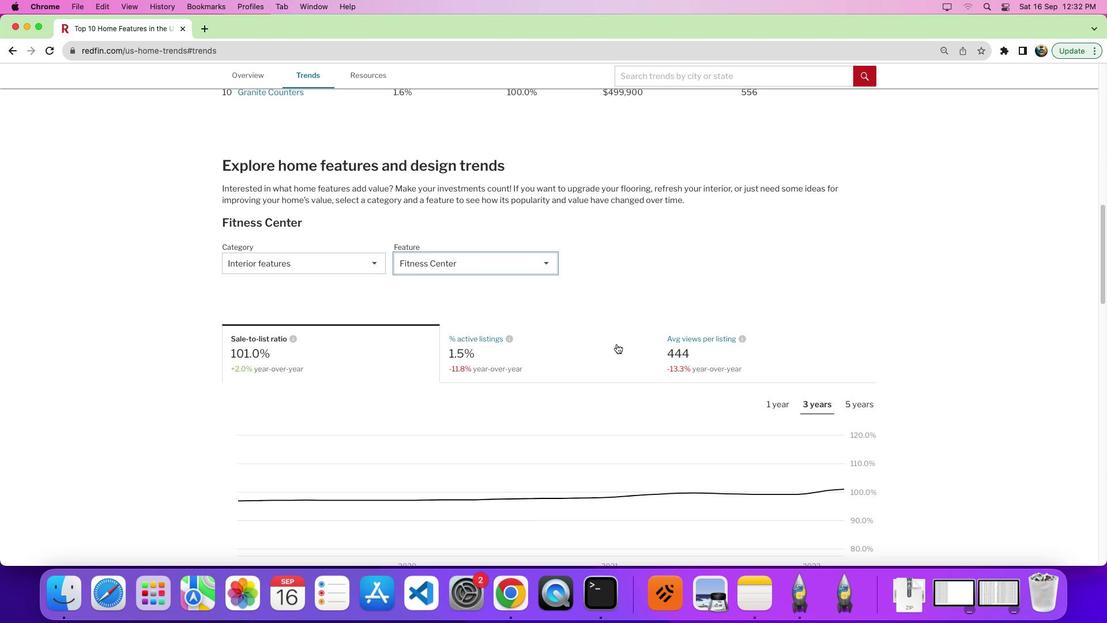 
Action: Mouse scrolled (617, 344) with delta (0, 0)
Screenshot: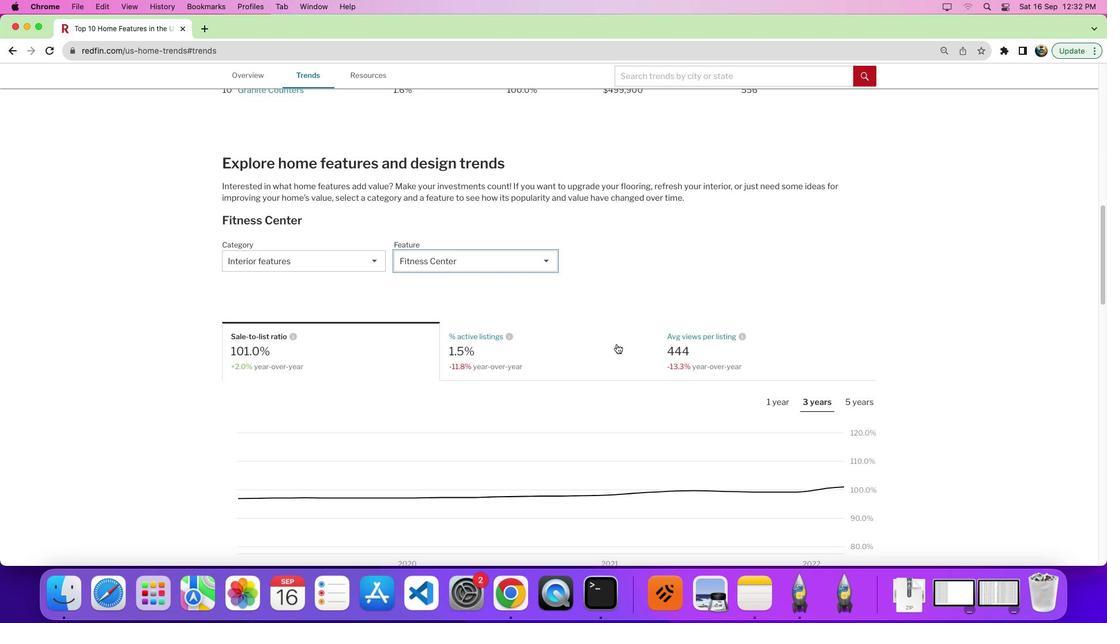 
Action: Mouse moved to (478, 341)
Screenshot: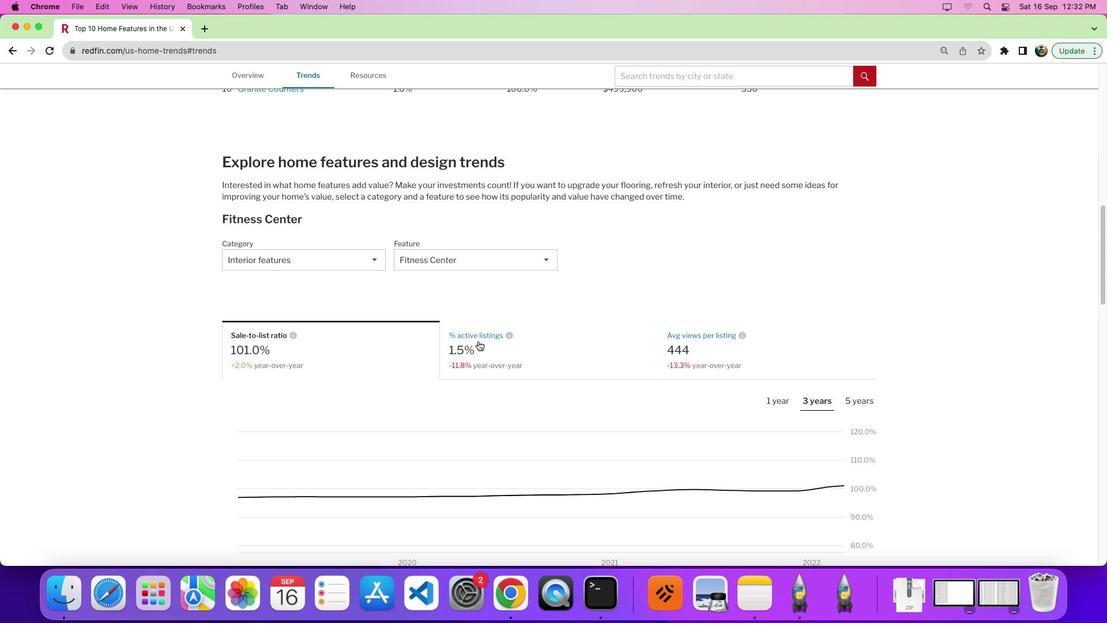 
Action: Mouse pressed left at (478, 341)
Screenshot: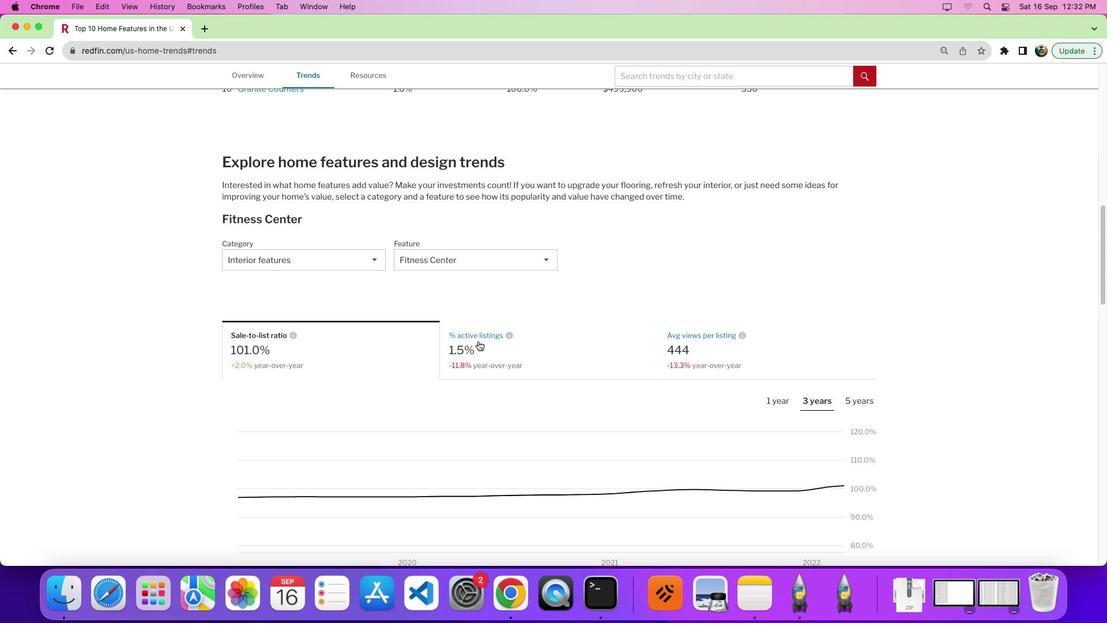 
Action: Mouse moved to (850, 401)
Screenshot: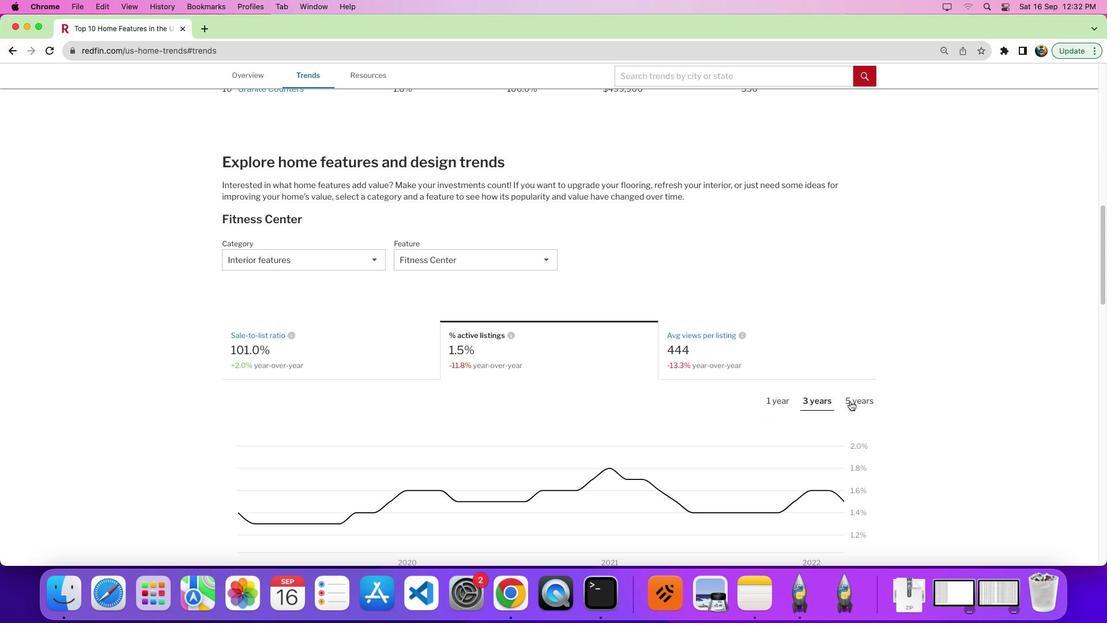 
Action: Mouse pressed left at (850, 401)
Screenshot: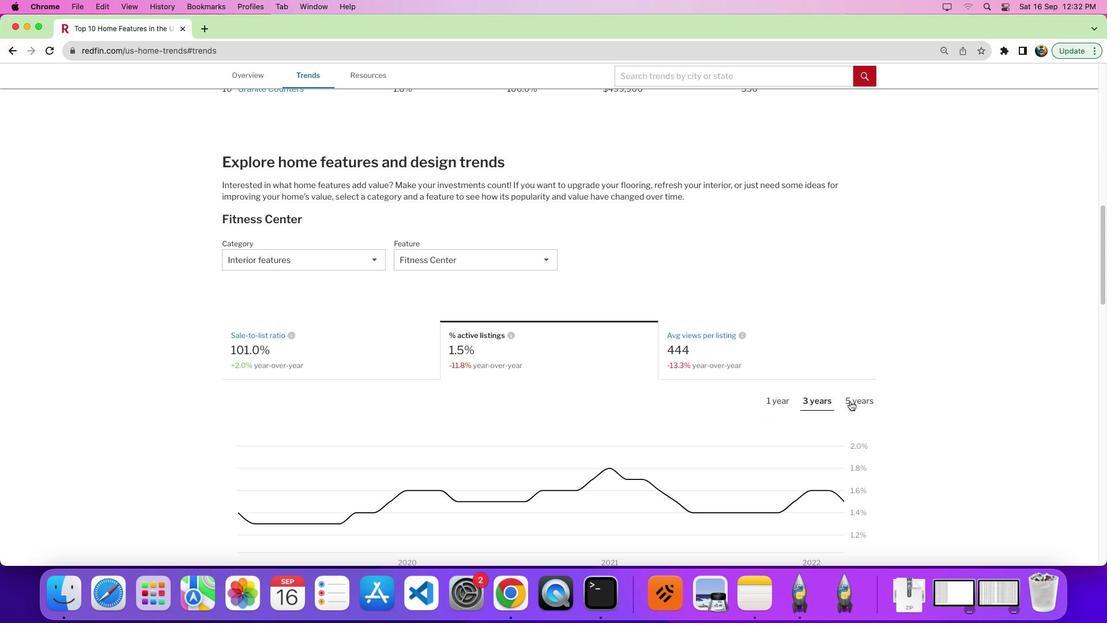
Action: Mouse moved to (789, 409)
Screenshot: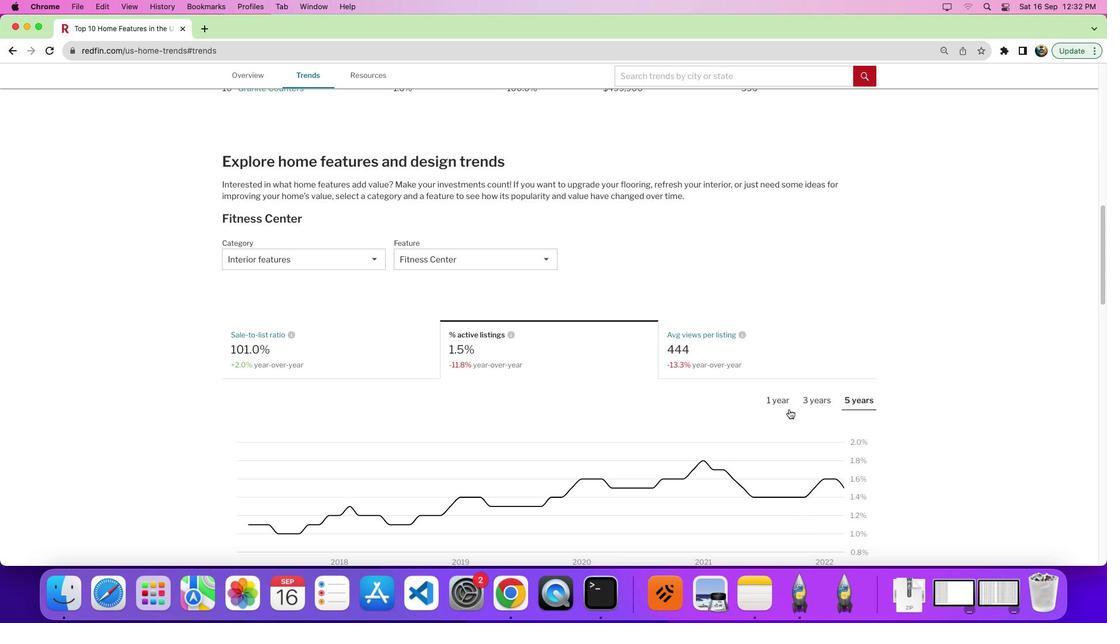 
Action: Mouse scrolled (789, 409) with delta (0, 0)
Screenshot: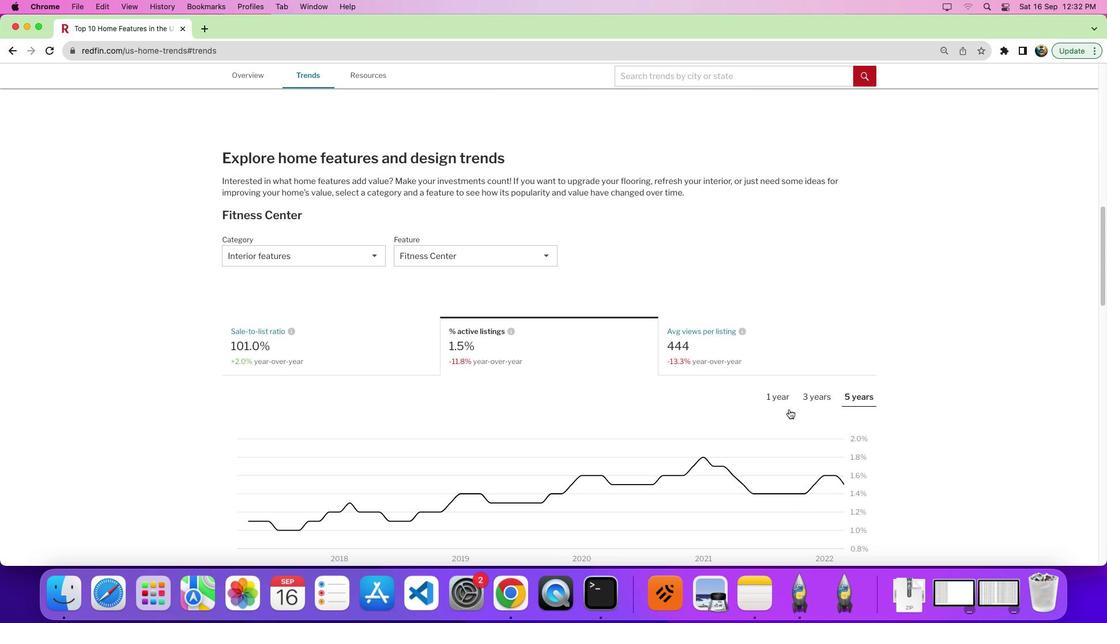 
Action: Mouse scrolled (789, 409) with delta (0, 0)
Screenshot: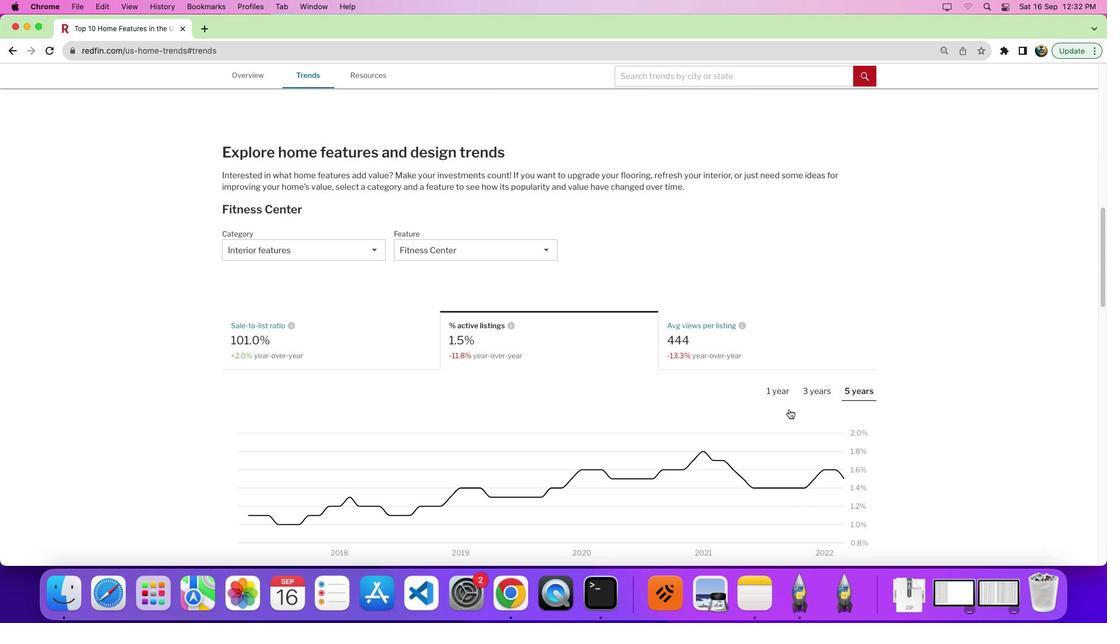 
Action: Mouse scrolled (789, 409) with delta (0, 0)
Screenshot: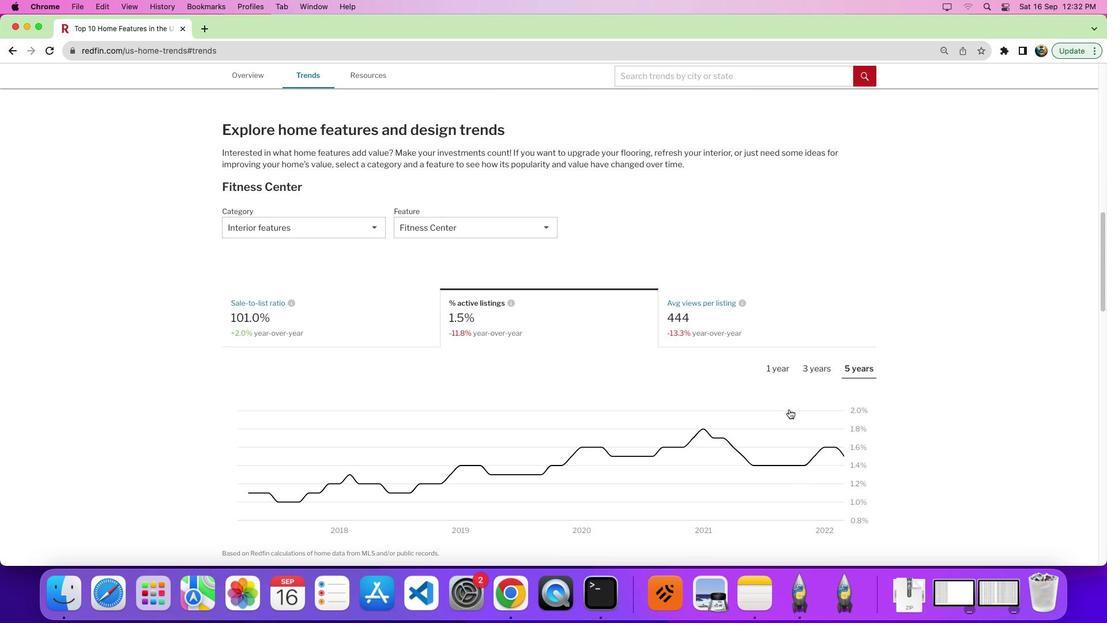 
Action: Mouse moved to (789, 406)
Screenshot: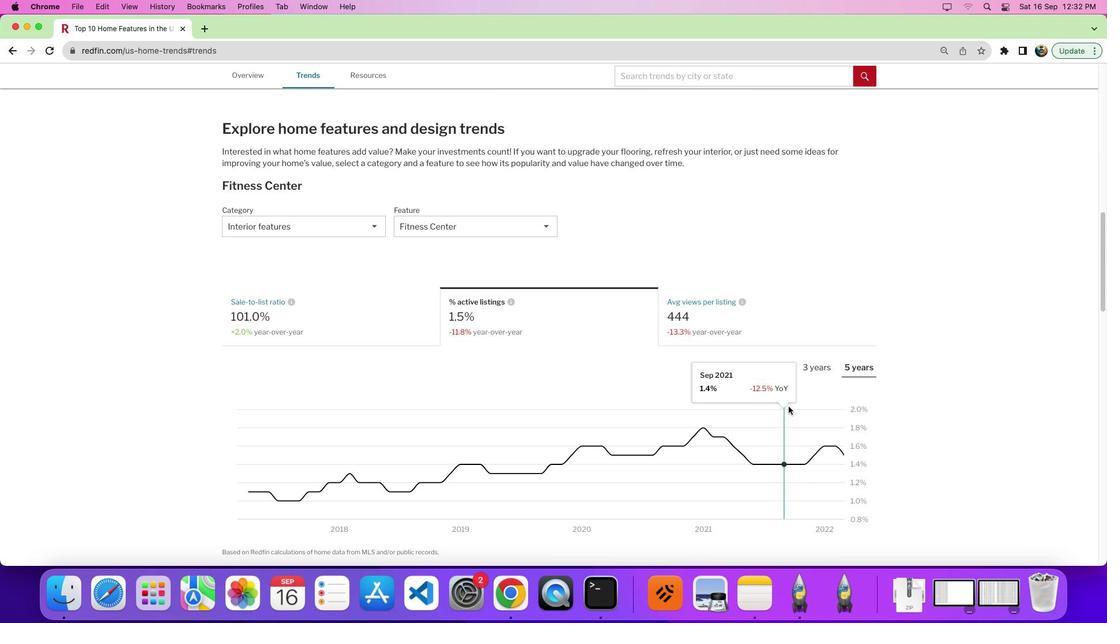 
Action: Mouse scrolled (789, 406) with delta (0, 0)
Screenshot: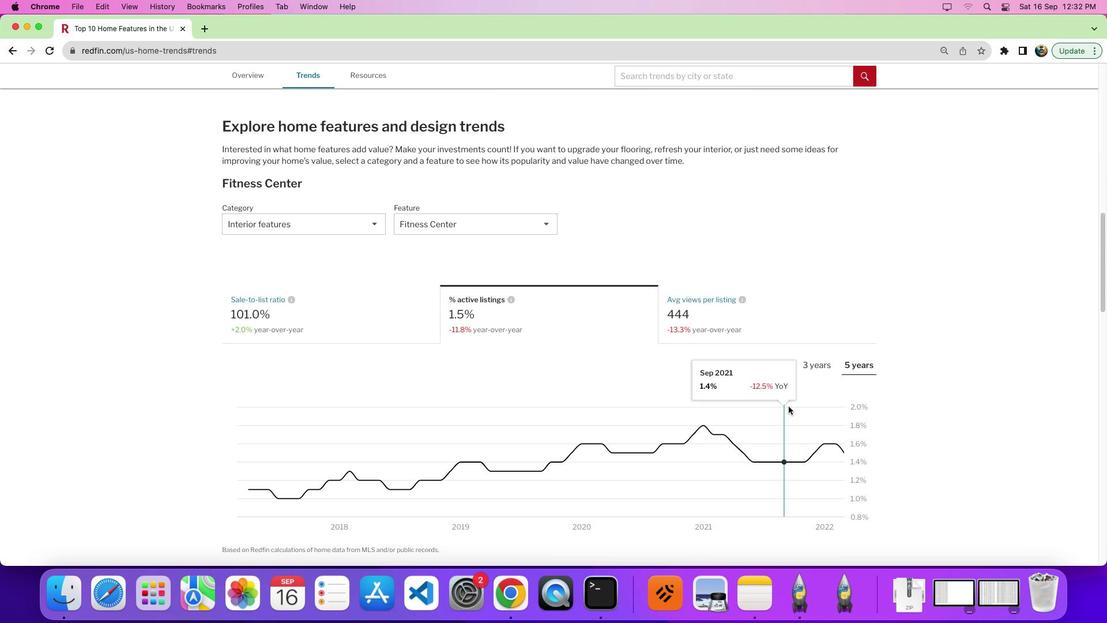 
Action: Mouse scrolled (789, 406) with delta (0, 0)
Screenshot: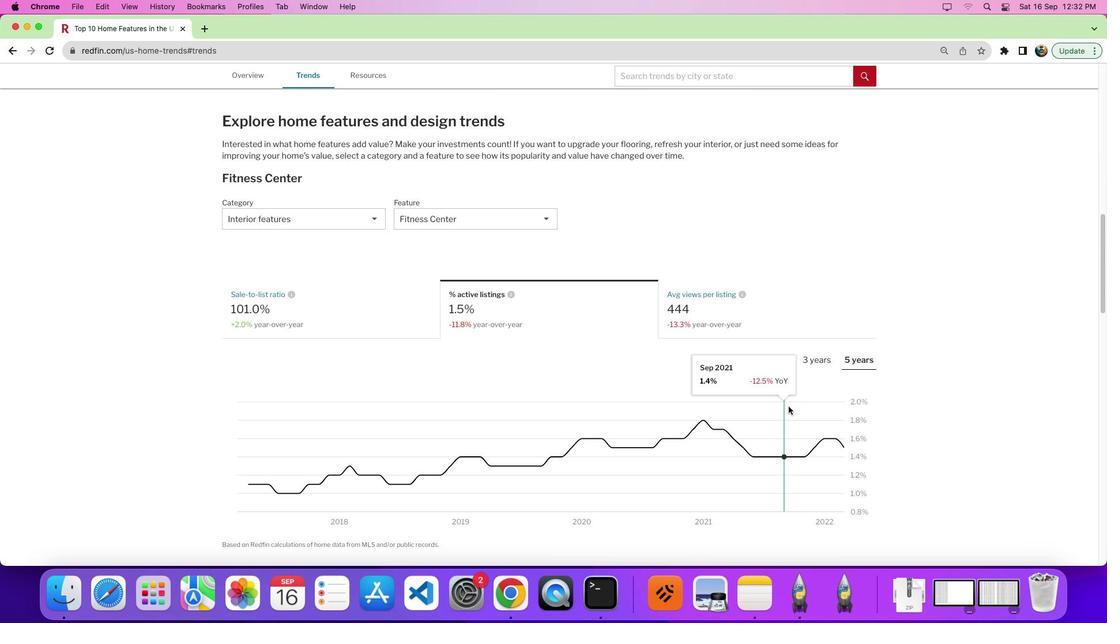 
Action: Mouse scrolled (789, 406) with delta (0, 0)
Screenshot: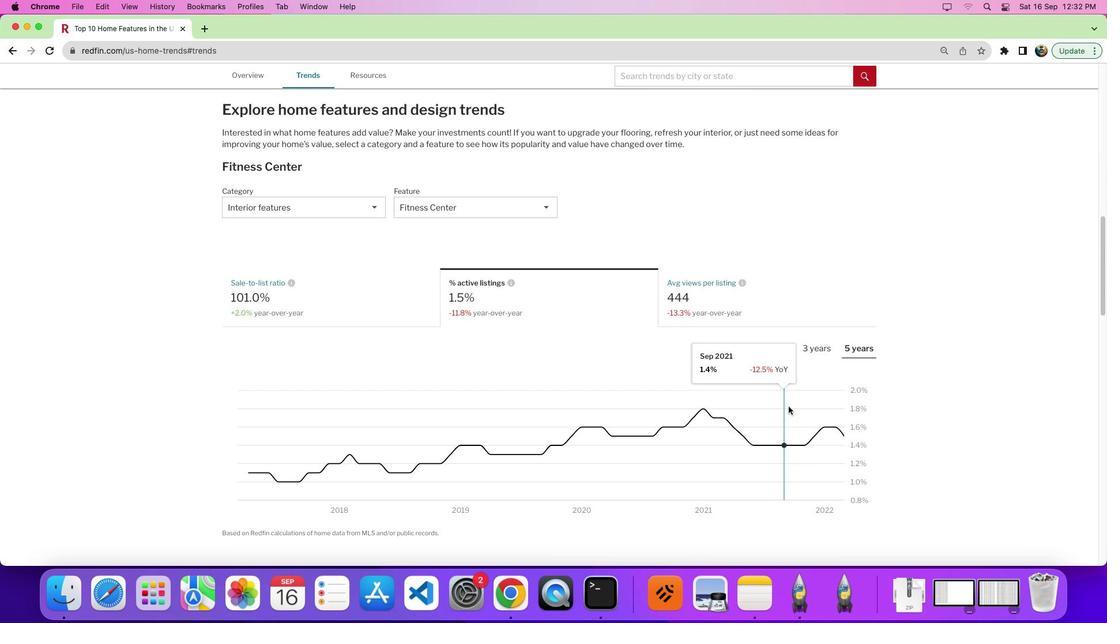 
Action: Mouse scrolled (789, 406) with delta (0, 0)
Screenshot: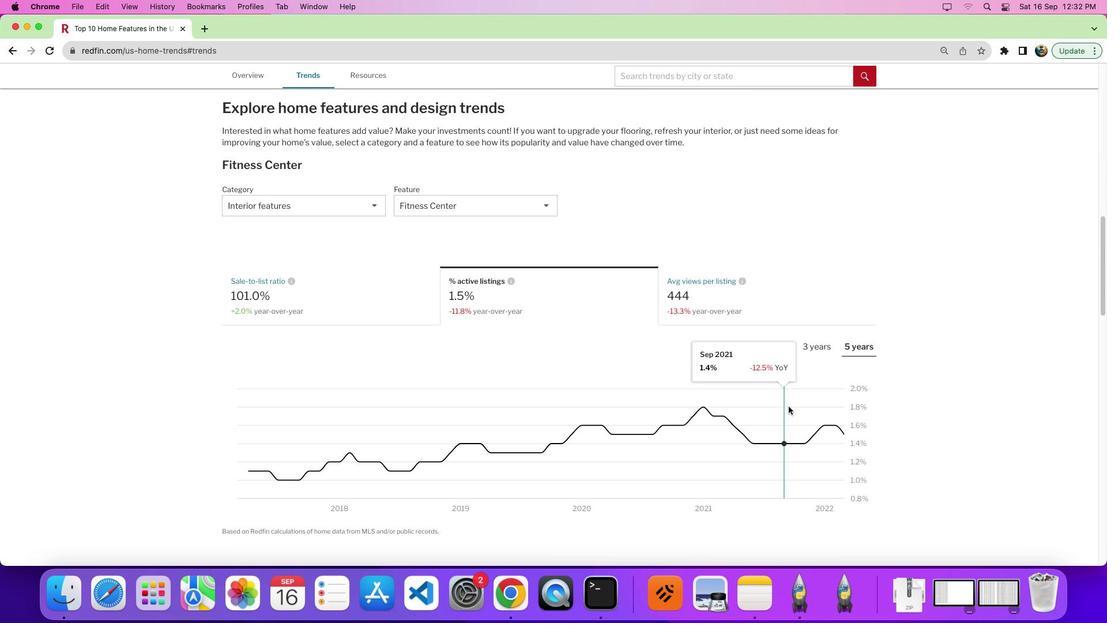 
